 Task: Search one way flight ticket for 2 adults, 4 children and 1 infant on lap in business from Albuquerque: Albuquerque International Sunport to Laramie: Laramie Regional Airport on 8-3-2023. Choice of flights is American. Number of bags: 2 carry on bags and 7 checked bags. Price is upto 107000. Outbound departure time preference is 14:30. Return departure time preference is 16:00.
Action: Mouse moved to (240, 328)
Screenshot: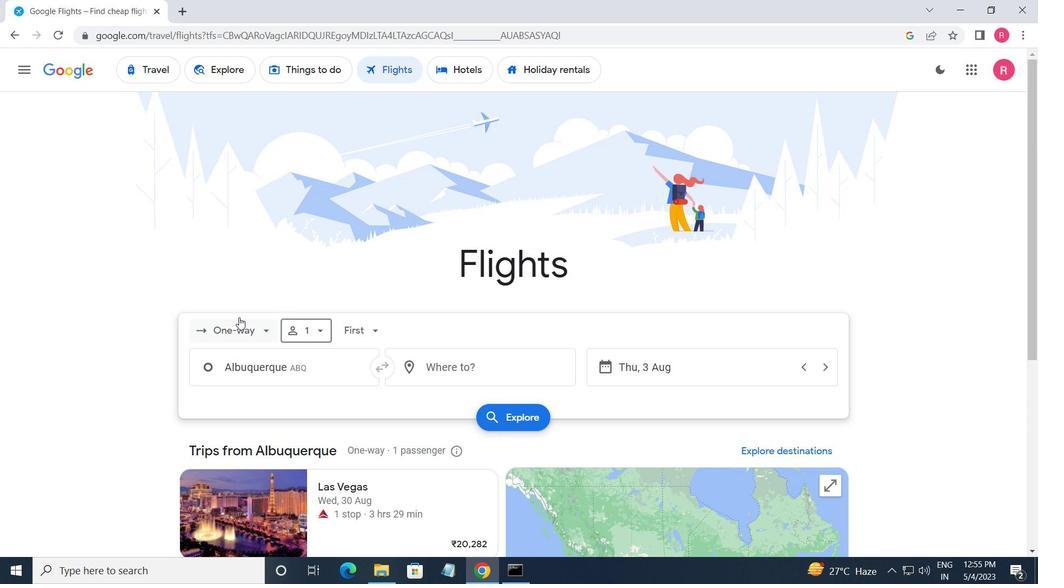 
Action: Mouse pressed left at (240, 328)
Screenshot: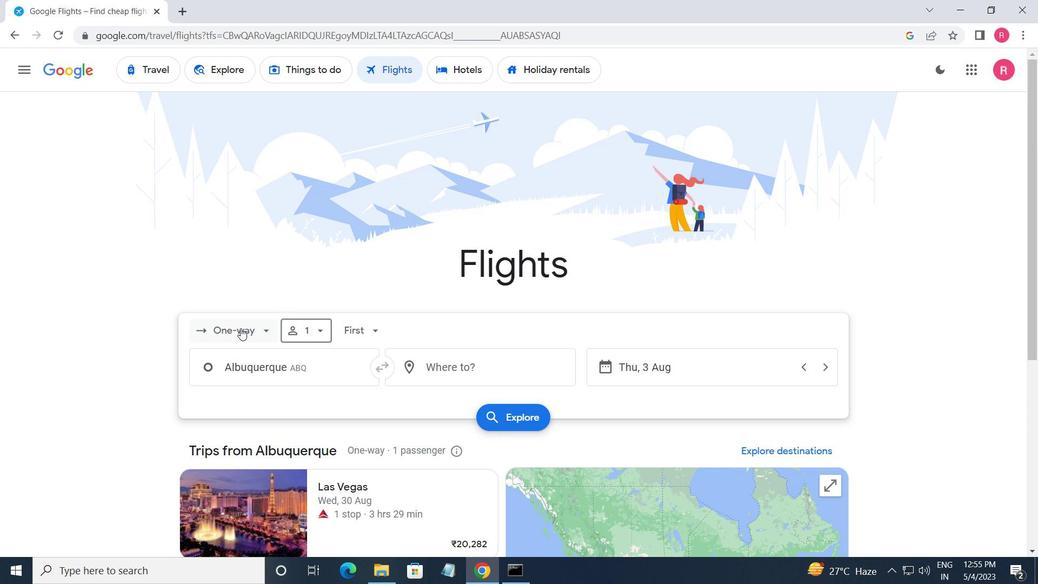 
Action: Mouse moved to (247, 391)
Screenshot: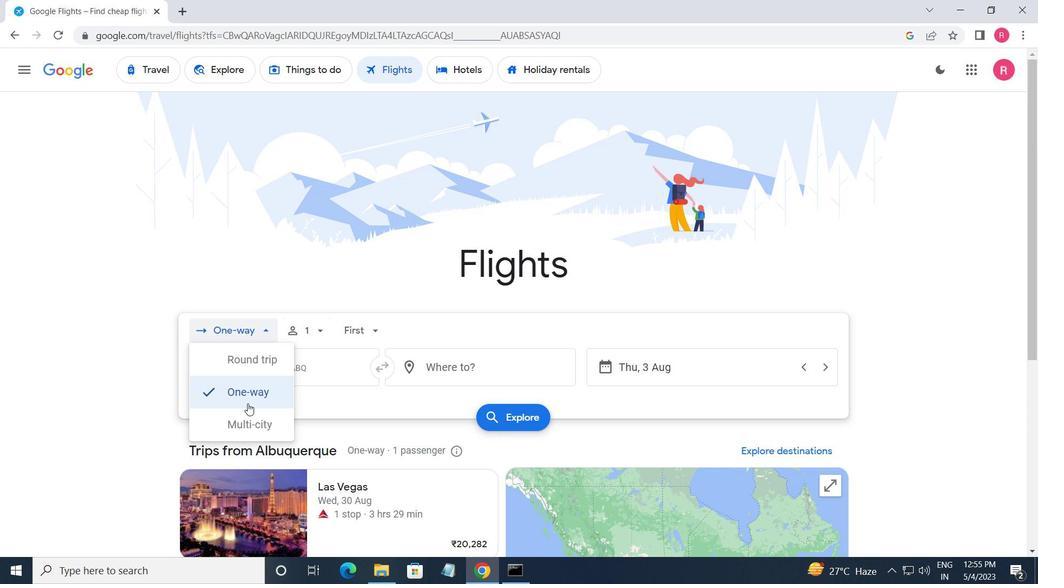 
Action: Mouse pressed left at (247, 391)
Screenshot: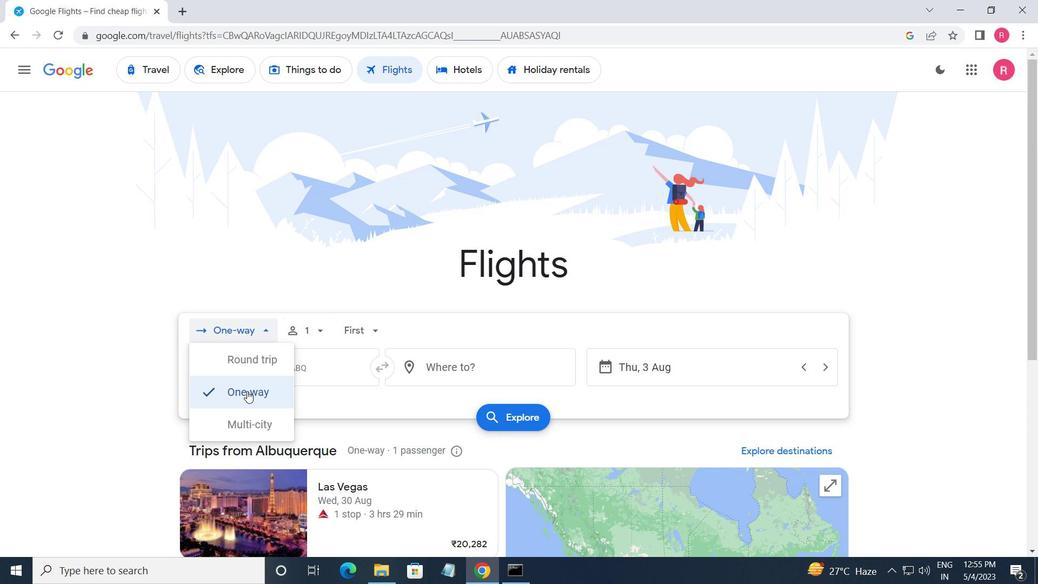 
Action: Mouse moved to (296, 339)
Screenshot: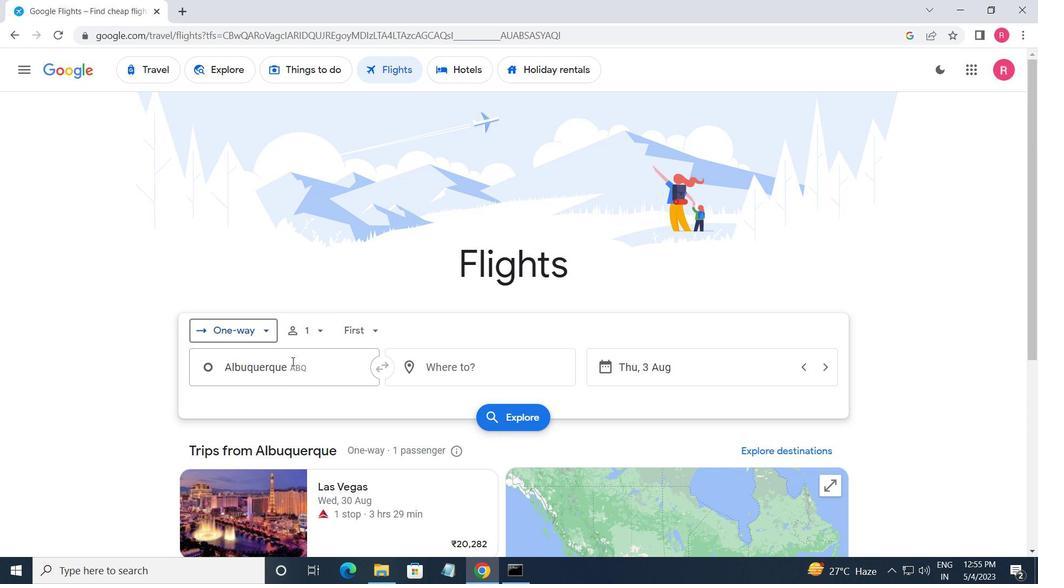 
Action: Mouse pressed left at (296, 339)
Screenshot: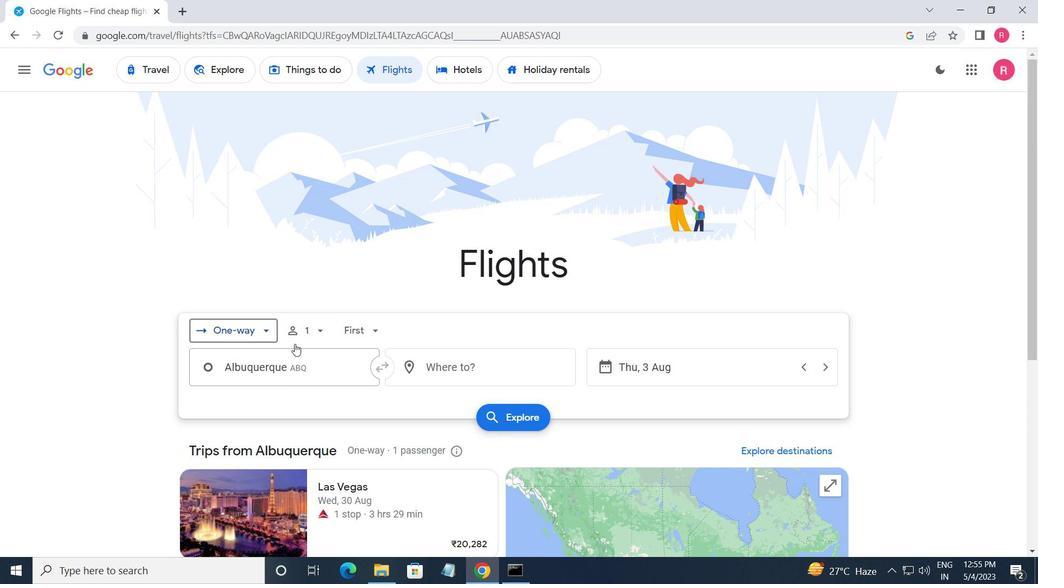 
Action: Mouse moved to (428, 370)
Screenshot: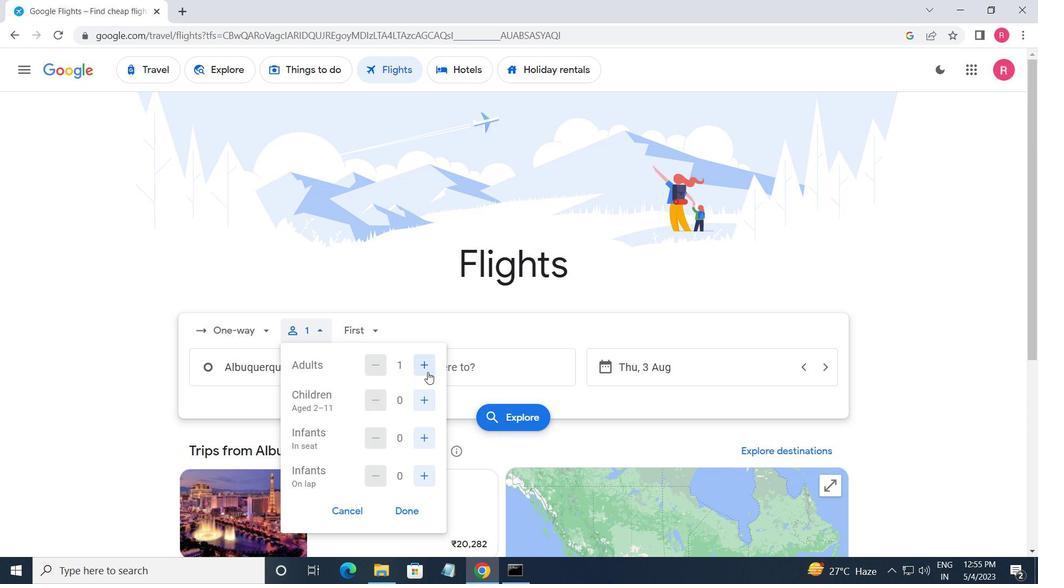 
Action: Mouse pressed left at (428, 370)
Screenshot: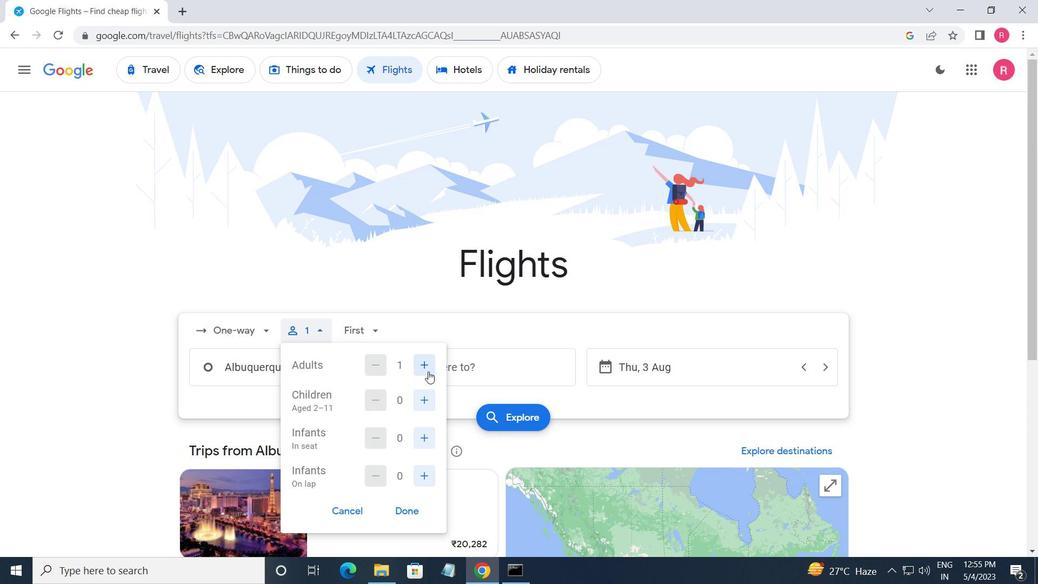 
Action: Mouse moved to (420, 401)
Screenshot: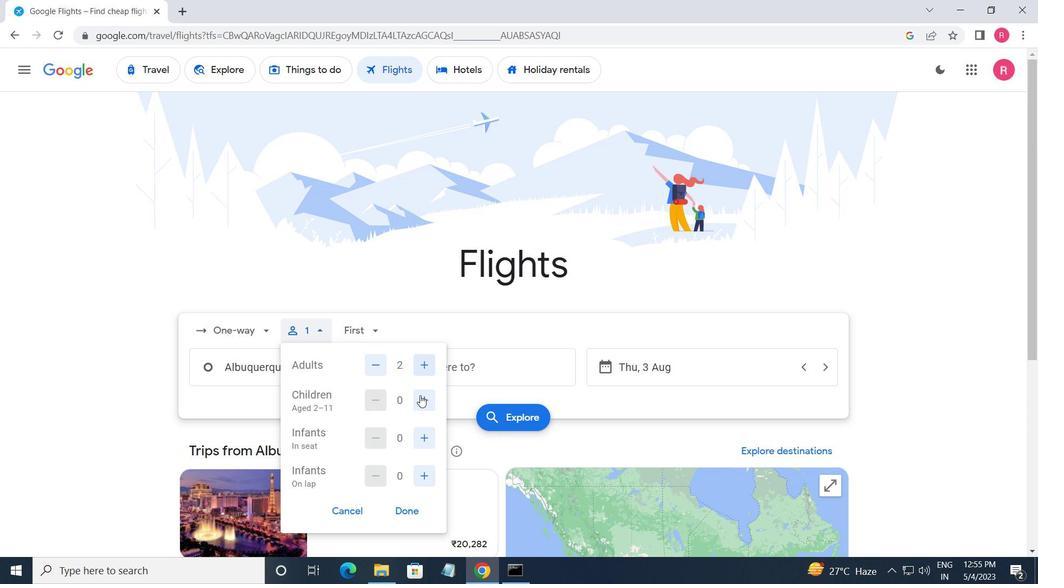 
Action: Mouse pressed left at (420, 401)
Screenshot: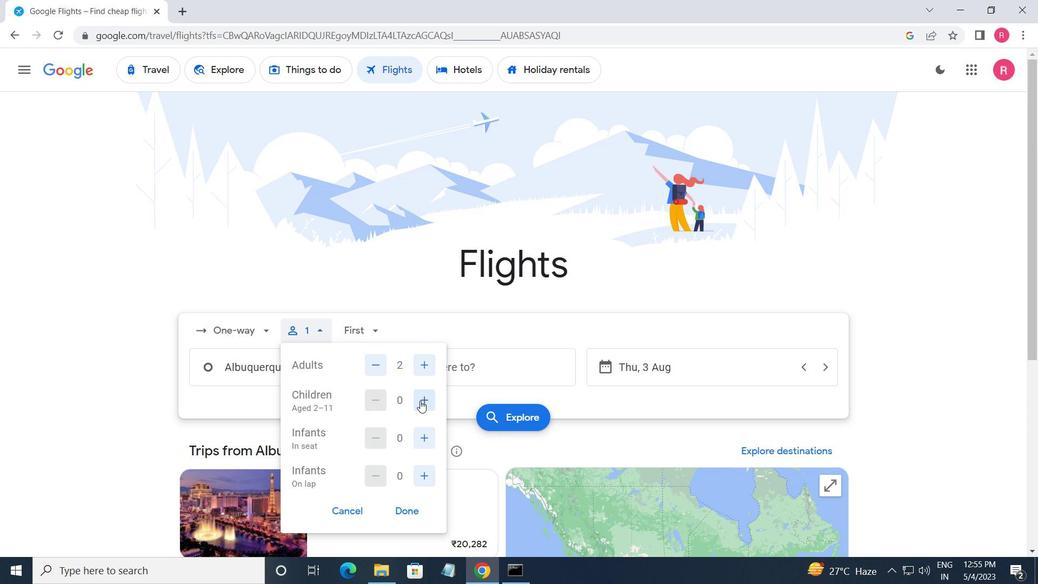 
Action: Mouse pressed left at (420, 401)
Screenshot: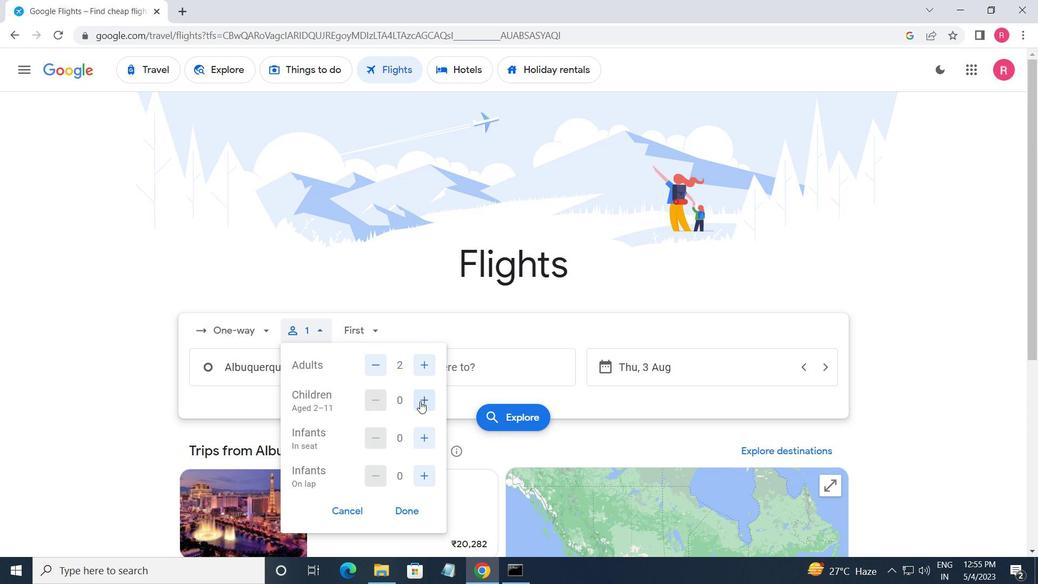 
Action: Mouse pressed left at (420, 401)
Screenshot: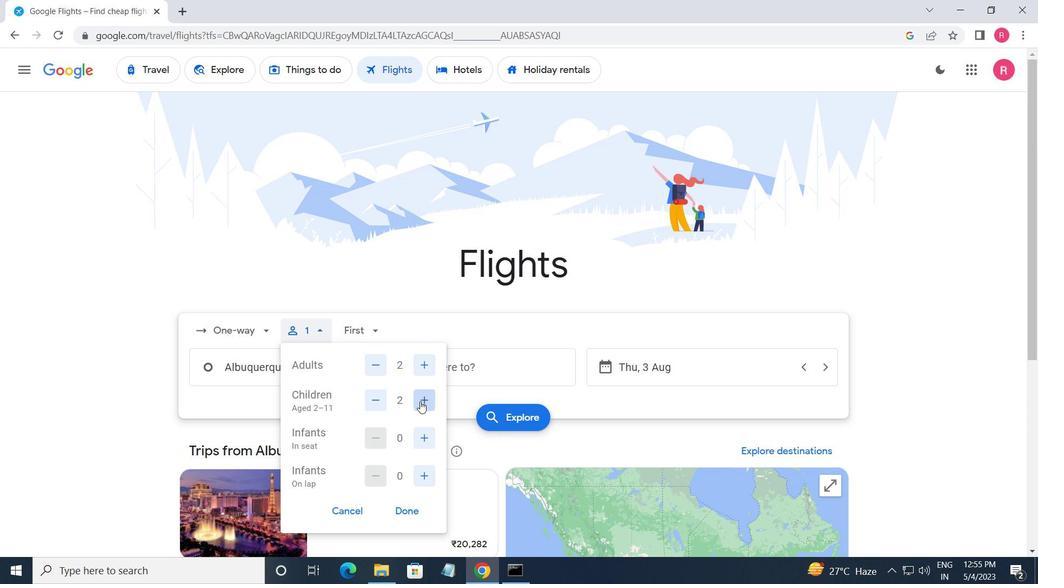 
Action: Mouse pressed left at (420, 401)
Screenshot: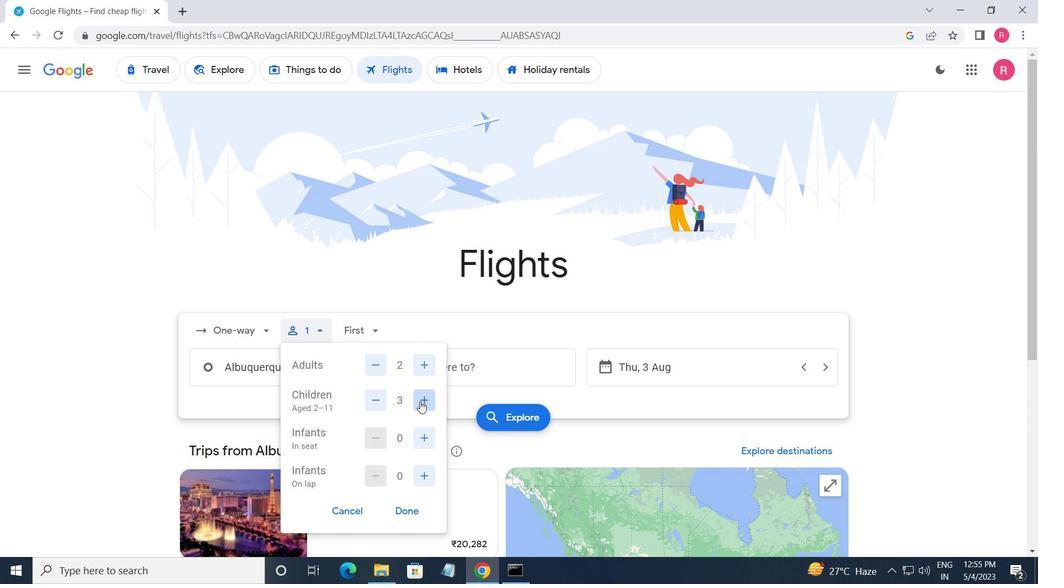 
Action: Mouse moved to (430, 480)
Screenshot: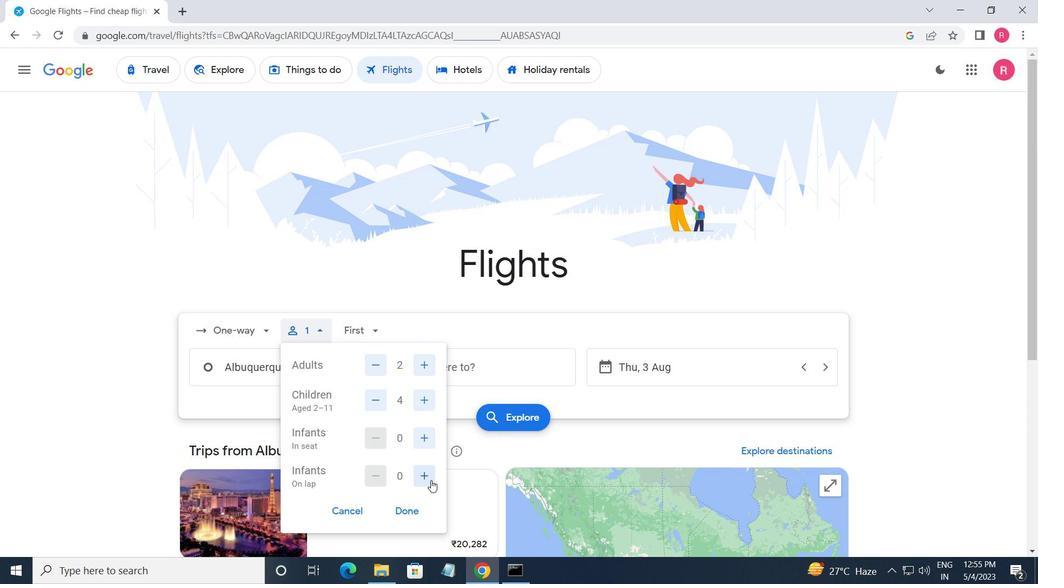 
Action: Mouse pressed left at (430, 480)
Screenshot: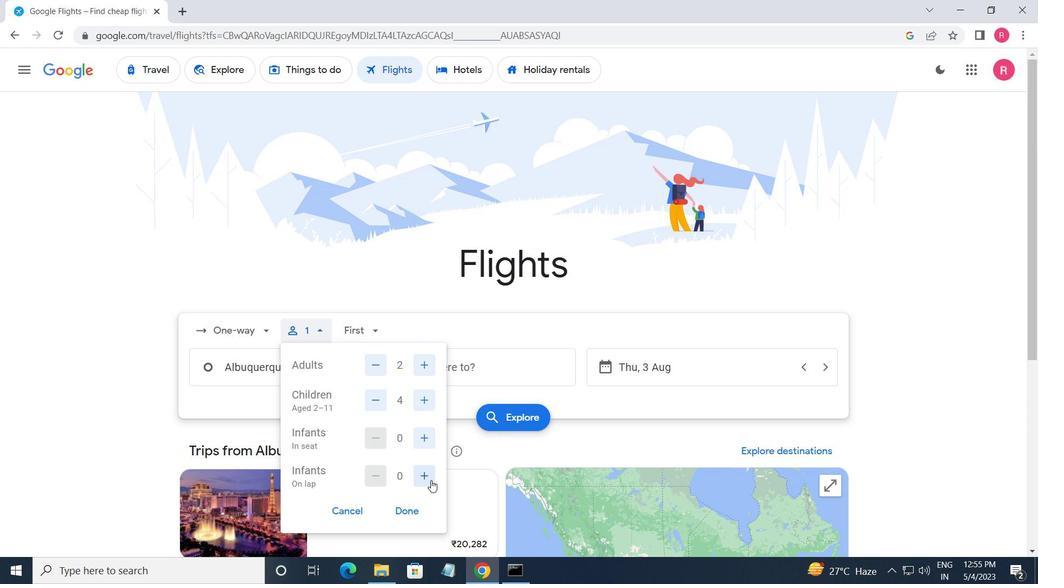 
Action: Mouse moved to (402, 513)
Screenshot: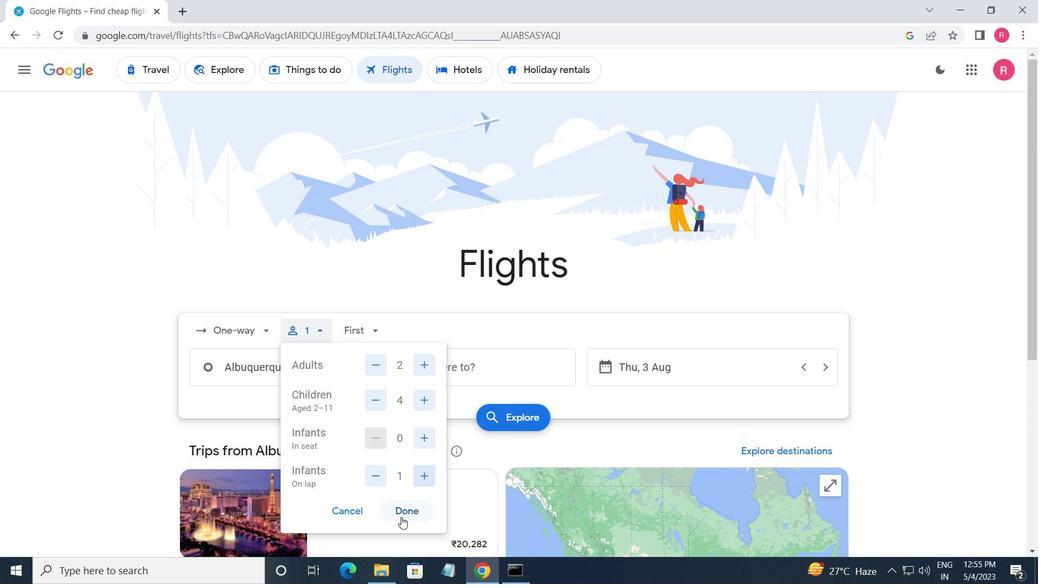 
Action: Mouse pressed left at (402, 513)
Screenshot: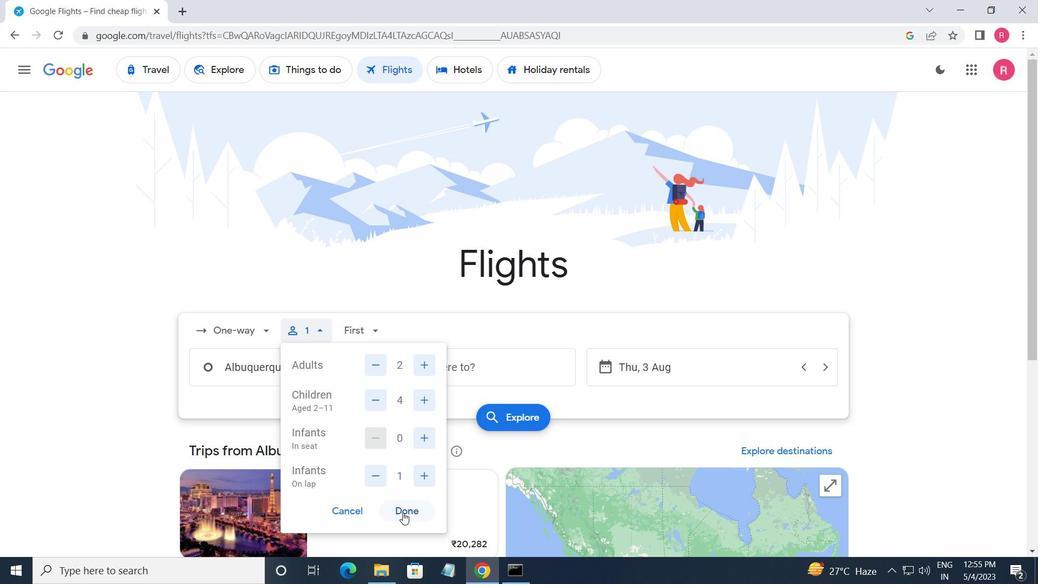 
Action: Mouse moved to (365, 331)
Screenshot: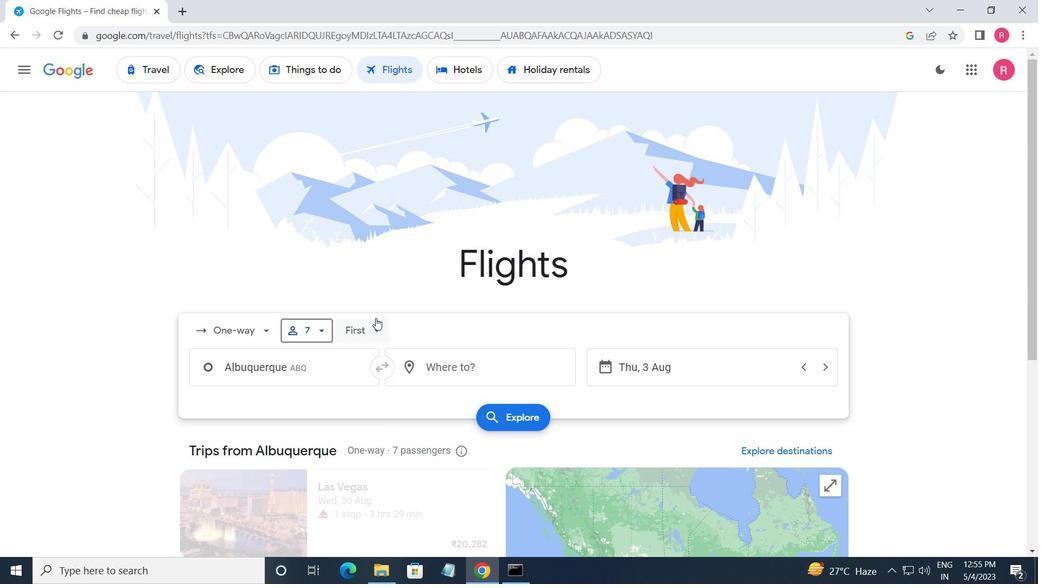
Action: Mouse pressed left at (365, 331)
Screenshot: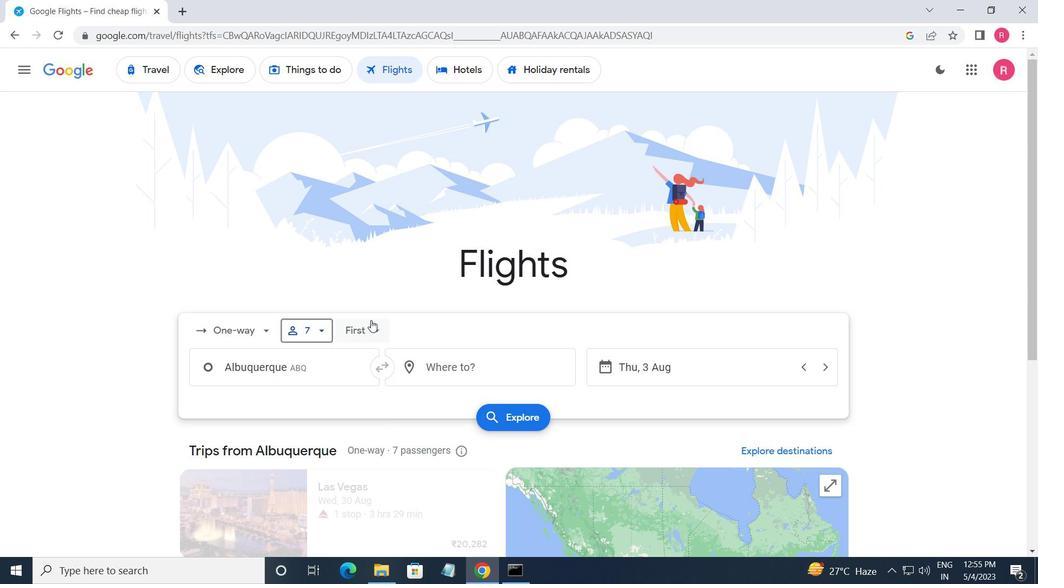 
Action: Mouse moved to (385, 432)
Screenshot: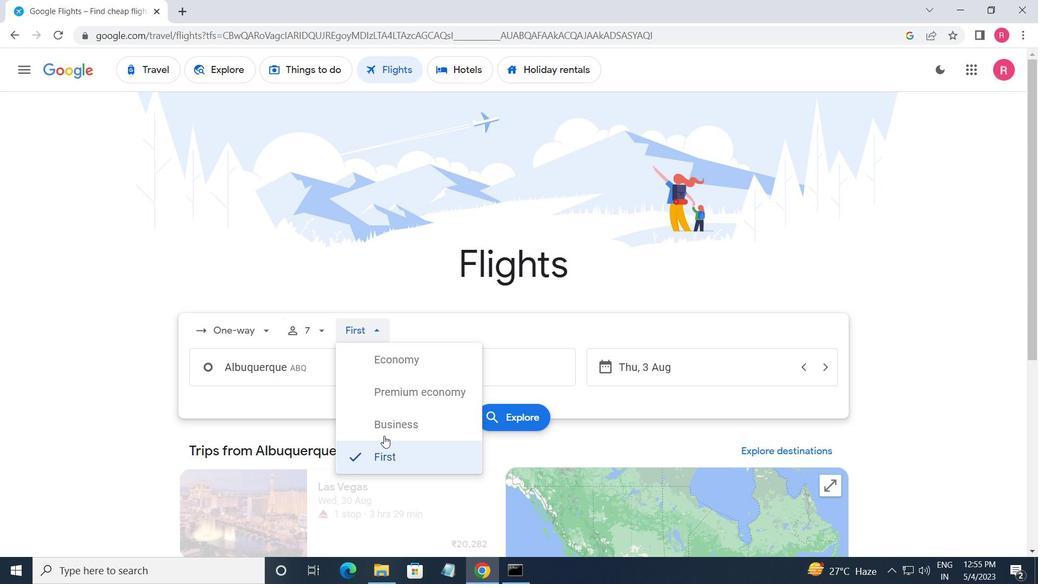 
Action: Mouse pressed left at (385, 432)
Screenshot: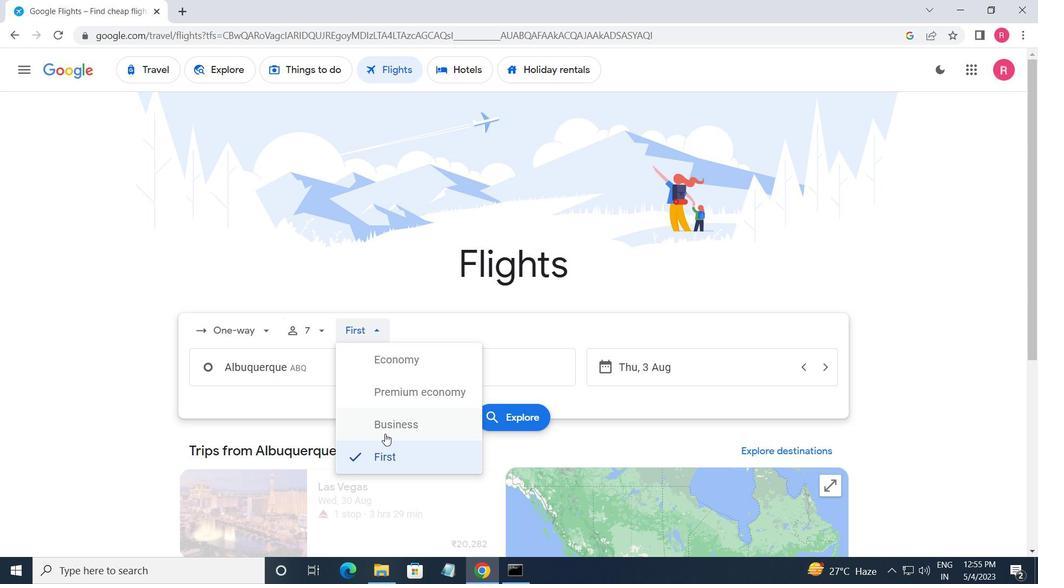 
Action: Mouse moved to (314, 368)
Screenshot: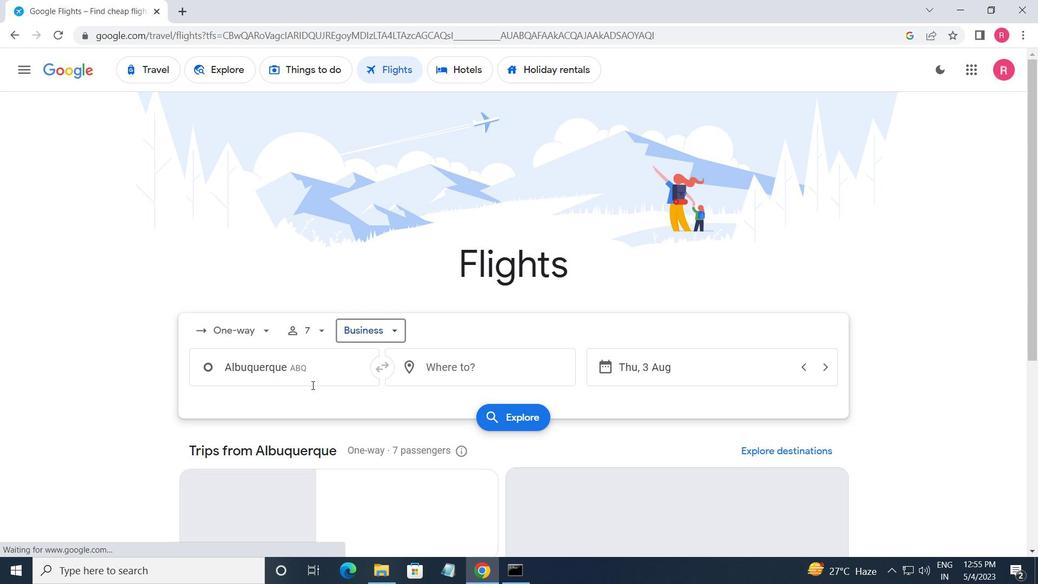 
Action: Mouse pressed left at (314, 368)
Screenshot: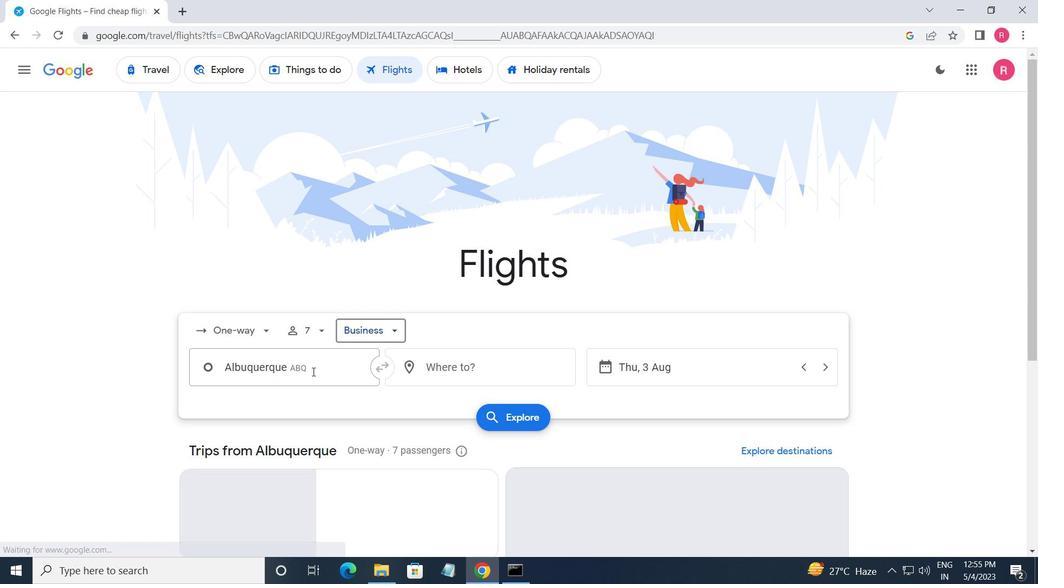 
Action: Mouse moved to (316, 443)
Screenshot: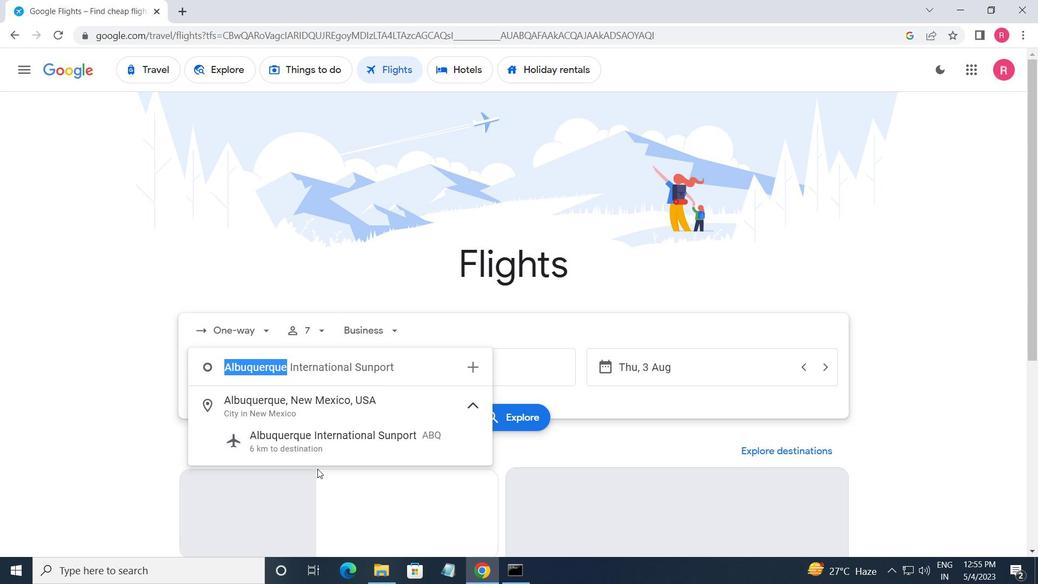 
Action: Mouse pressed left at (316, 443)
Screenshot: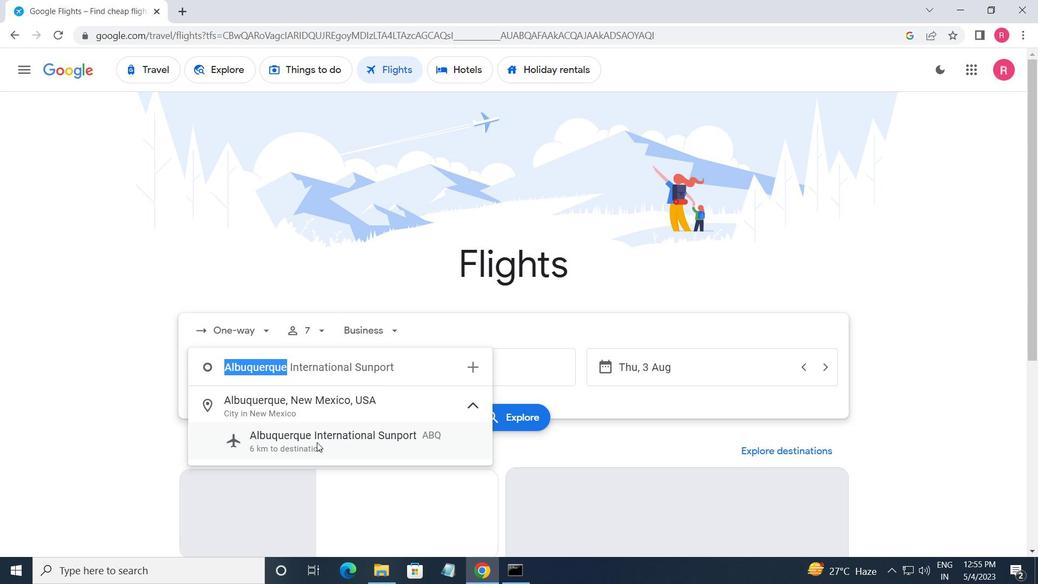 
Action: Mouse moved to (452, 358)
Screenshot: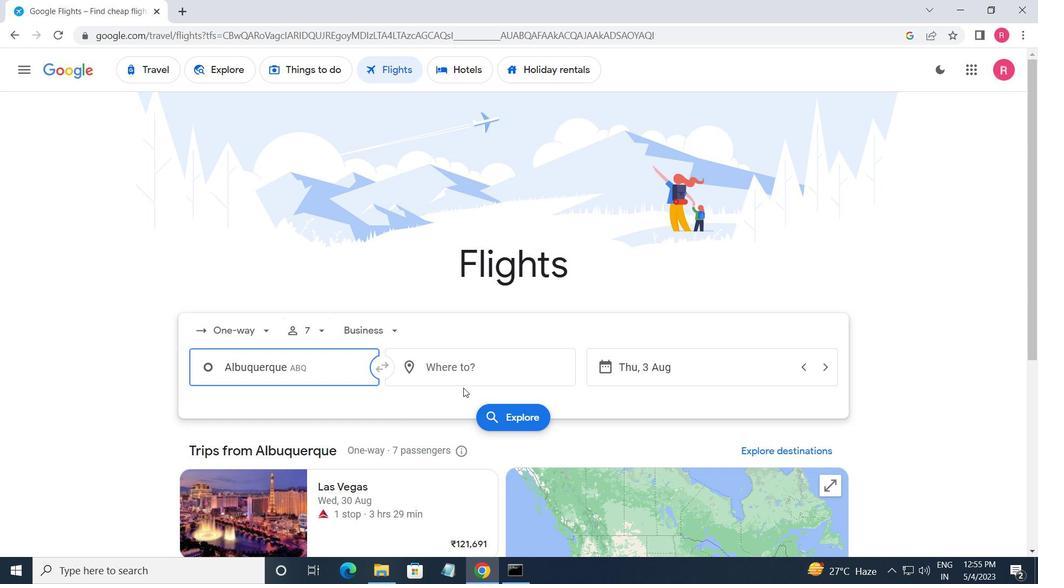 
Action: Mouse pressed left at (452, 358)
Screenshot: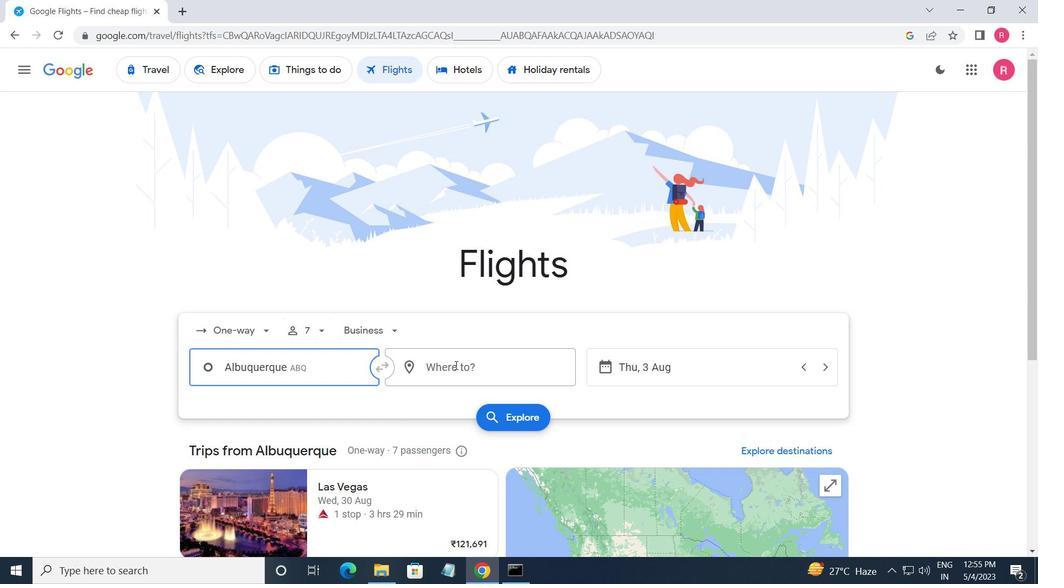 
Action: Mouse moved to (467, 505)
Screenshot: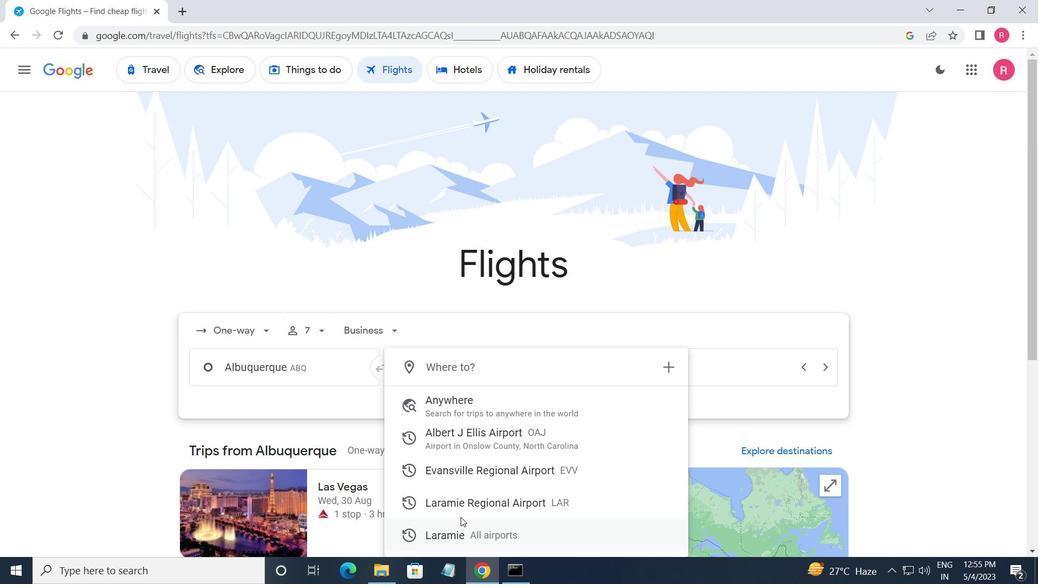 
Action: Mouse pressed left at (467, 505)
Screenshot: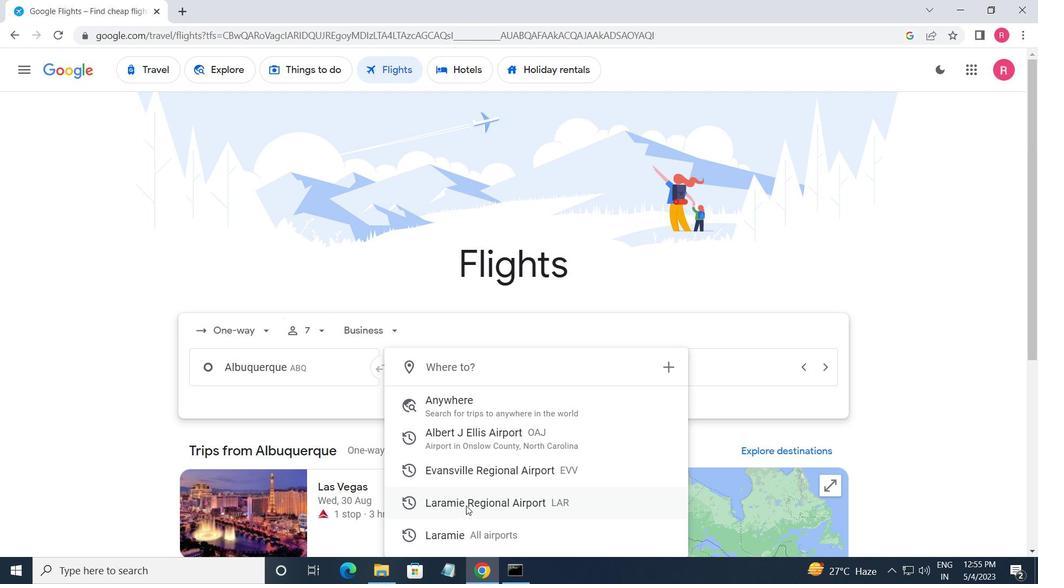 
Action: Mouse moved to (695, 367)
Screenshot: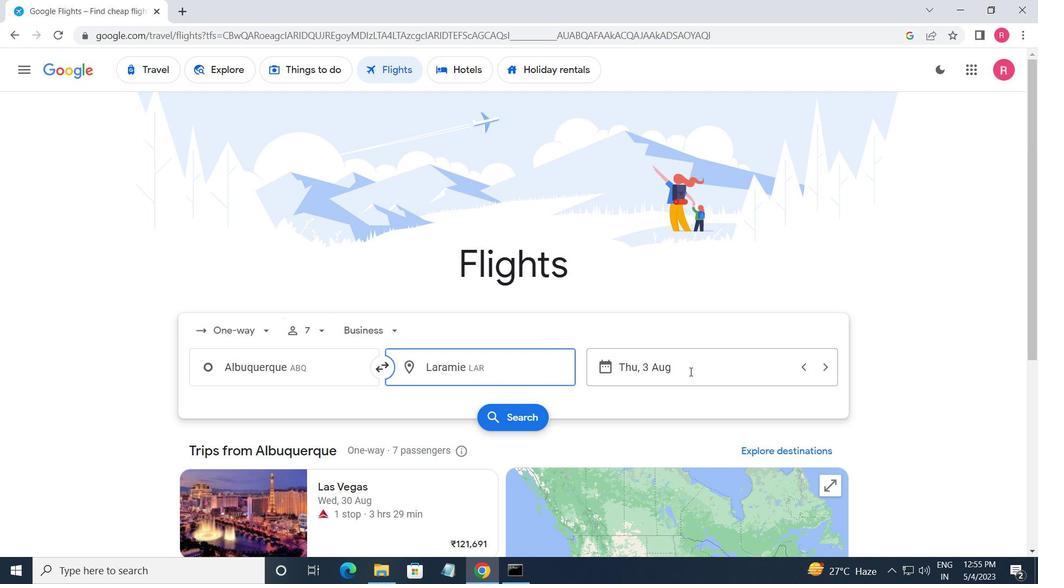 
Action: Mouse pressed left at (695, 367)
Screenshot: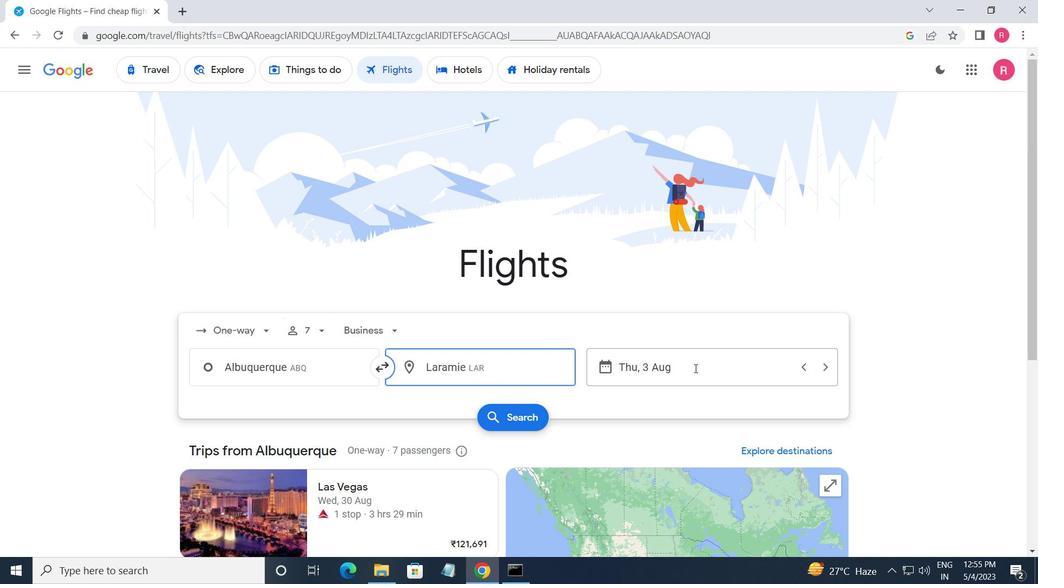 
Action: Mouse moved to (492, 308)
Screenshot: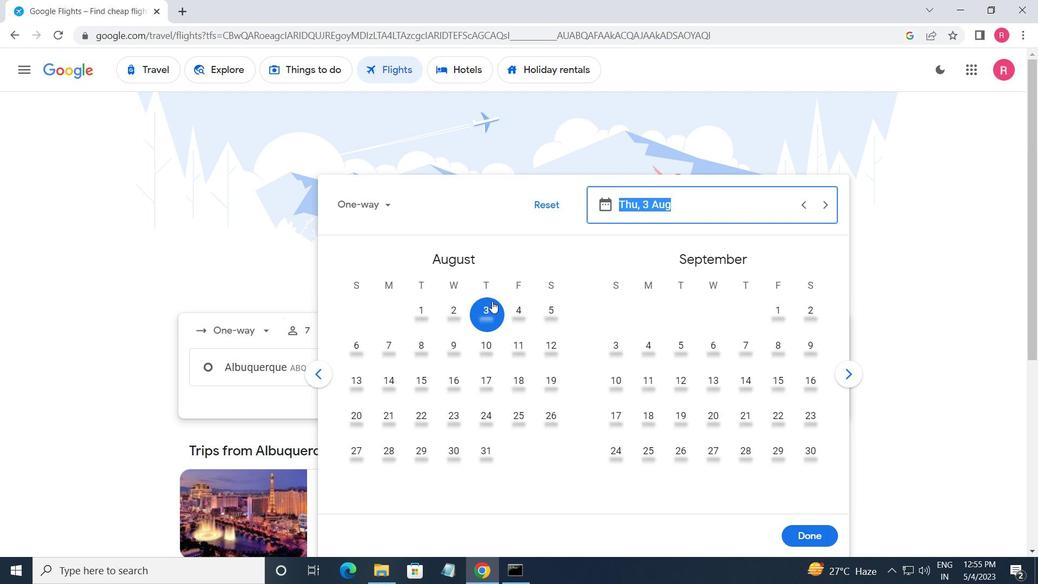 
Action: Mouse pressed left at (492, 308)
Screenshot: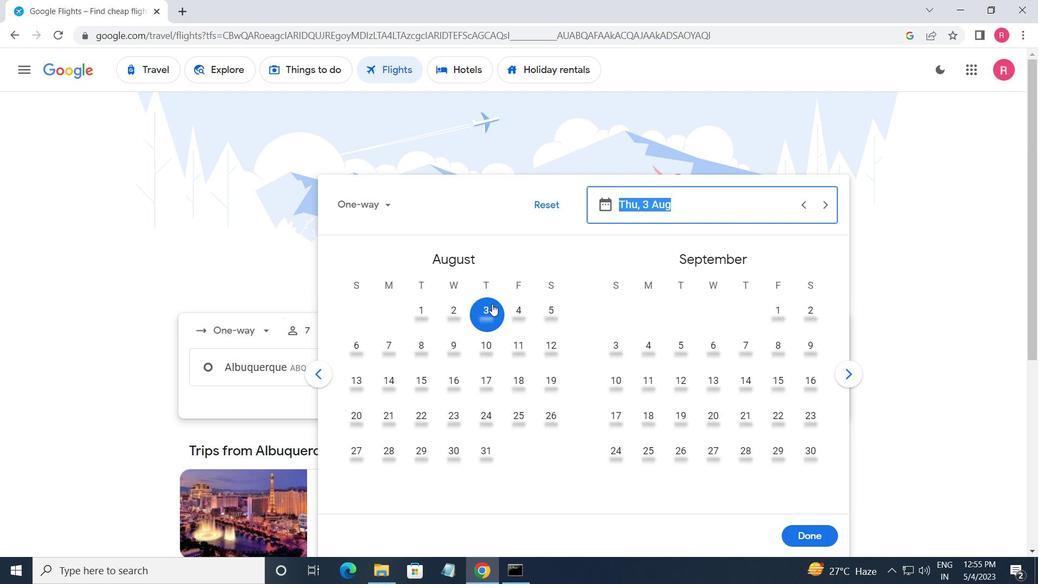 
Action: Mouse moved to (818, 537)
Screenshot: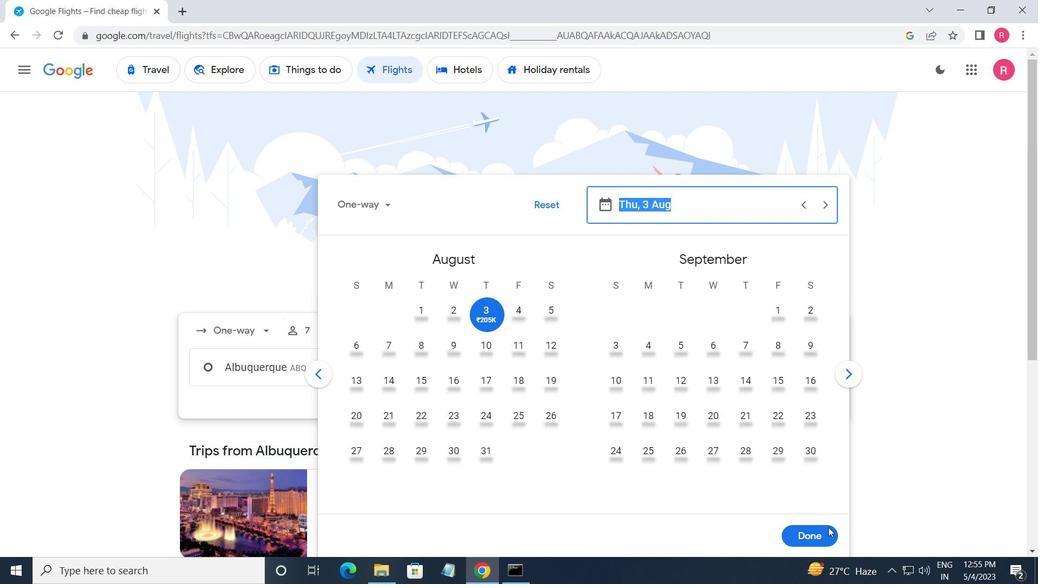 
Action: Mouse pressed left at (818, 537)
Screenshot: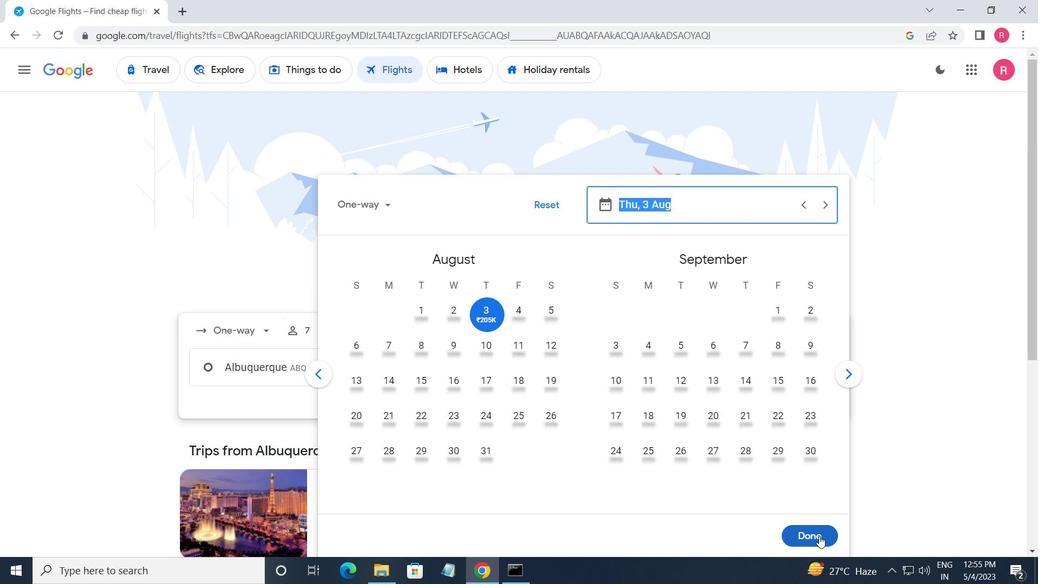 
Action: Mouse moved to (531, 419)
Screenshot: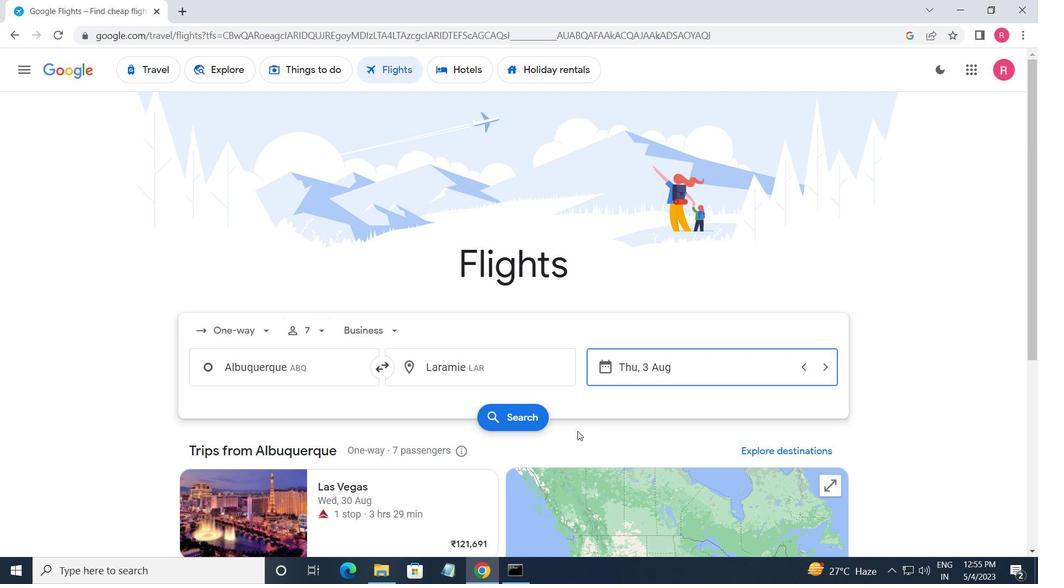 
Action: Mouse pressed left at (531, 419)
Screenshot: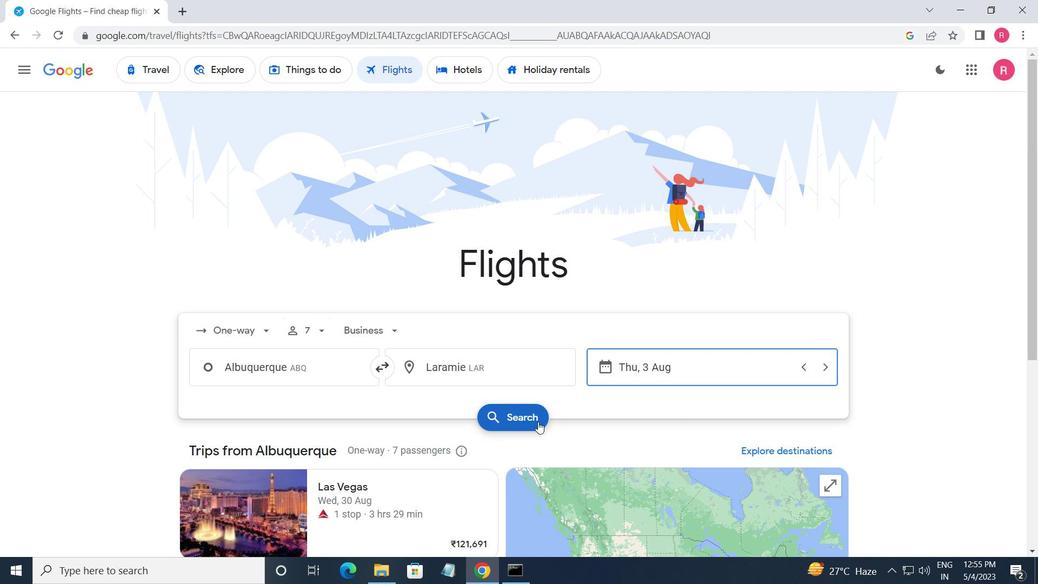 
Action: Mouse moved to (209, 195)
Screenshot: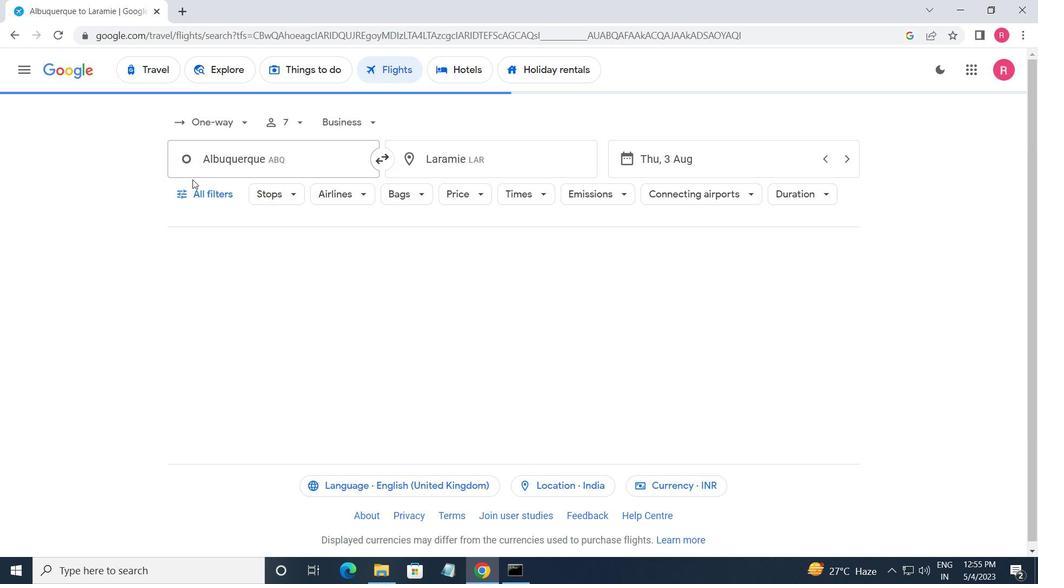 
Action: Mouse pressed left at (209, 195)
Screenshot: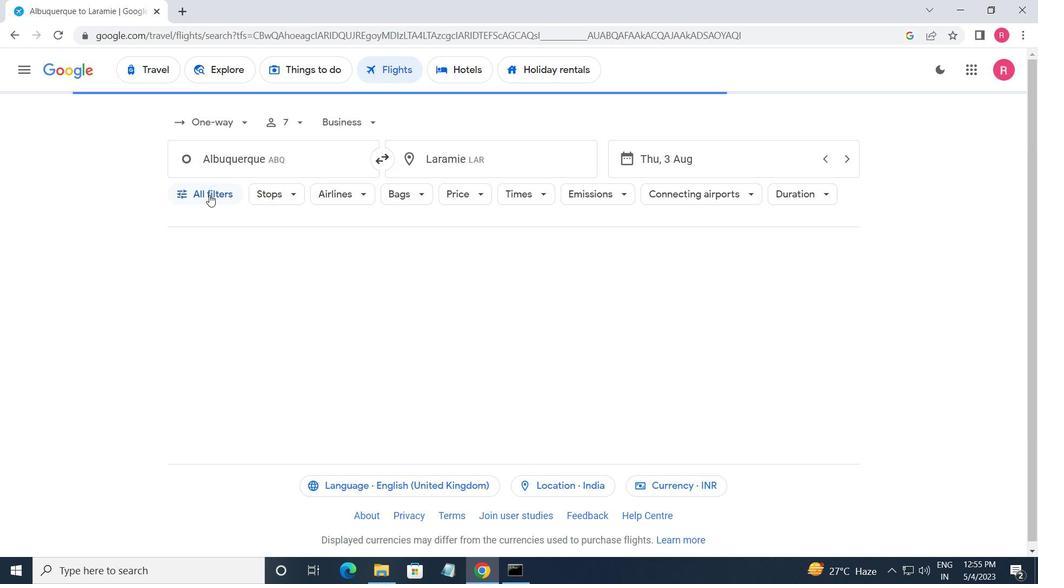 
Action: Mouse moved to (298, 281)
Screenshot: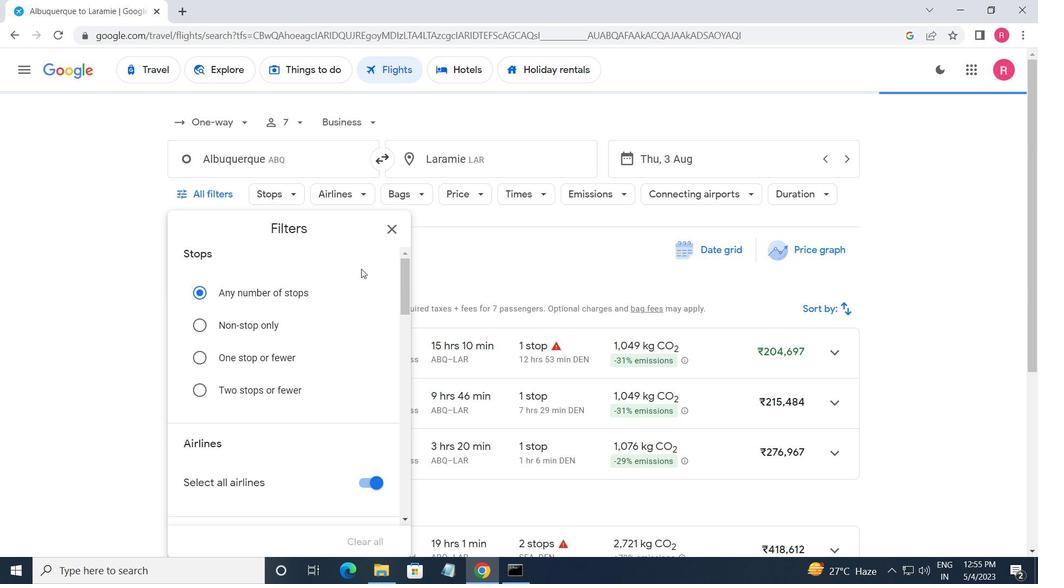 
Action: Mouse scrolled (298, 281) with delta (0, 0)
Screenshot: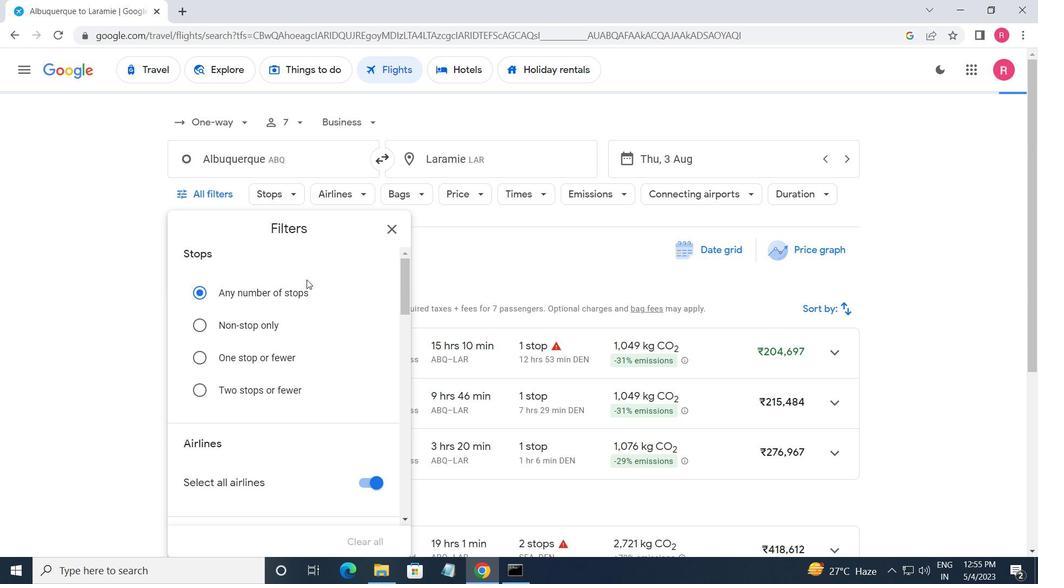 
Action: Mouse moved to (297, 282)
Screenshot: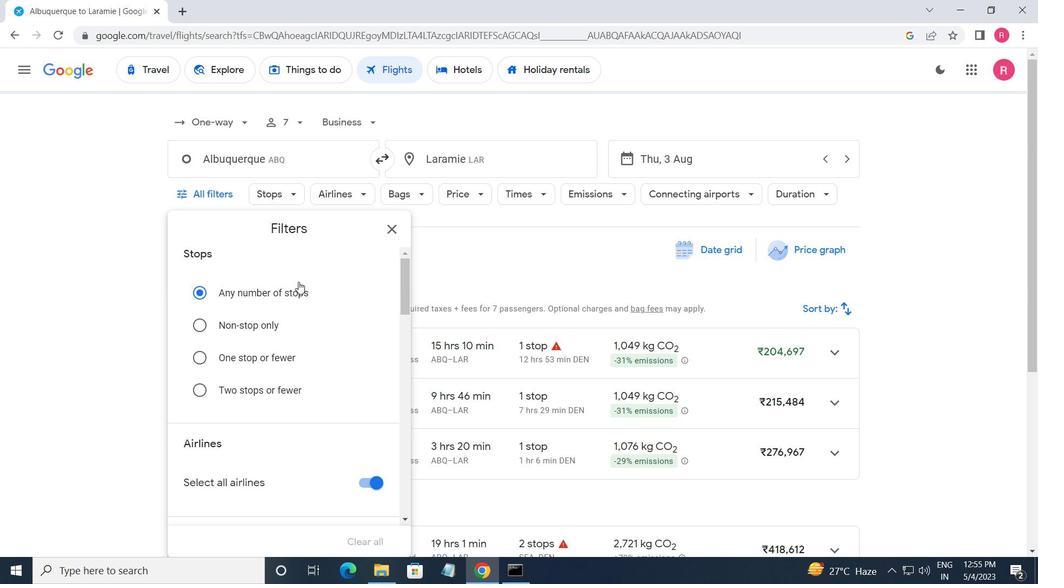 
Action: Mouse scrolled (297, 281) with delta (0, 0)
Screenshot: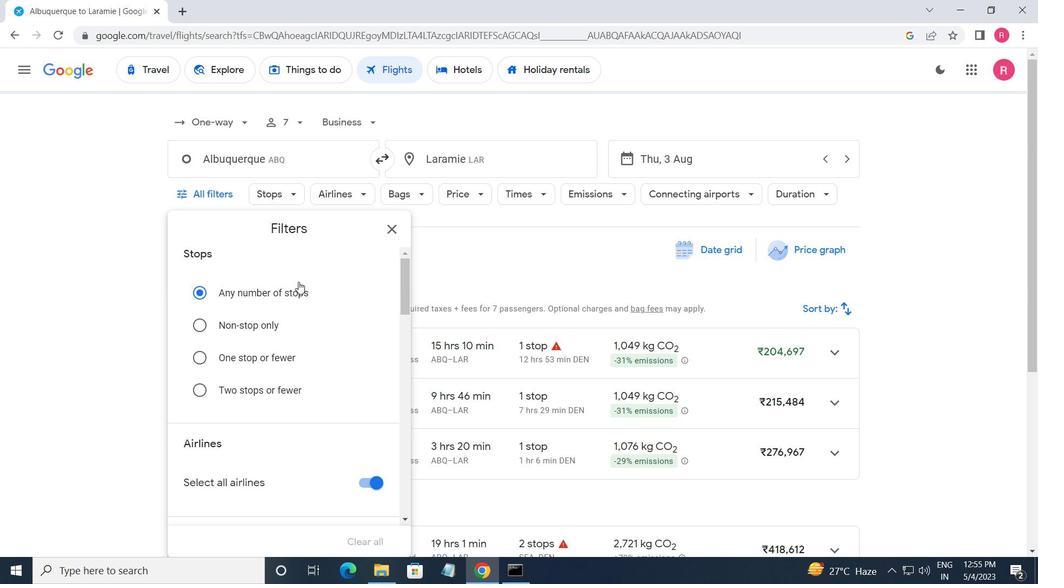 
Action: Mouse moved to (296, 287)
Screenshot: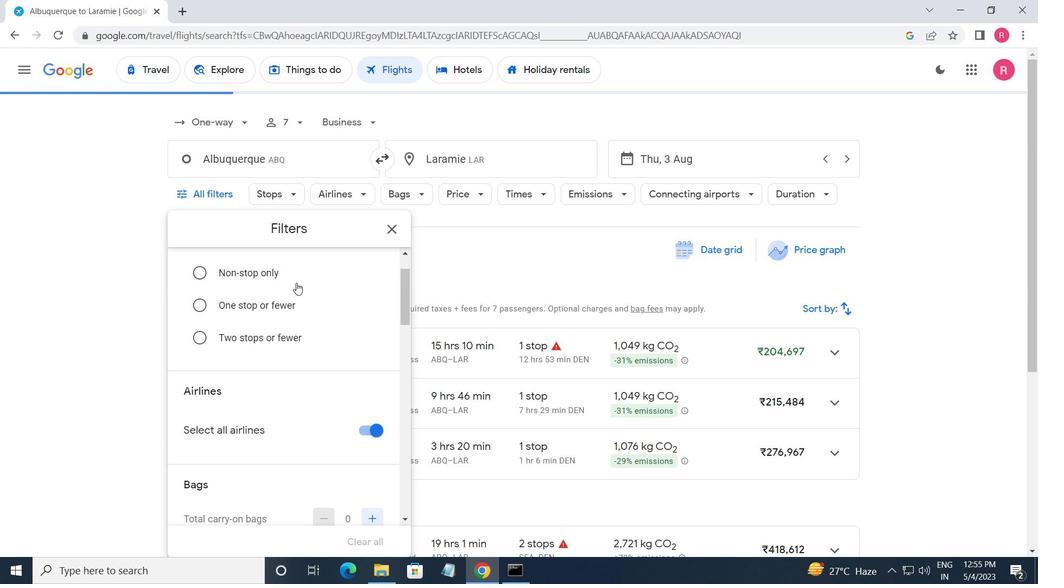 
Action: Mouse scrolled (296, 287) with delta (0, 0)
Screenshot: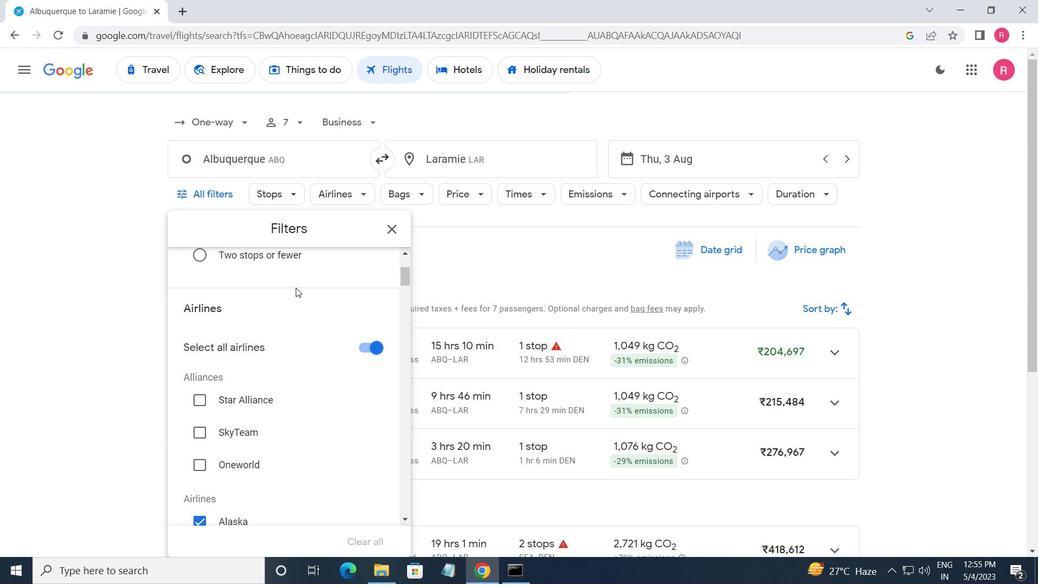 
Action: Mouse moved to (299, 302)
Screenshot: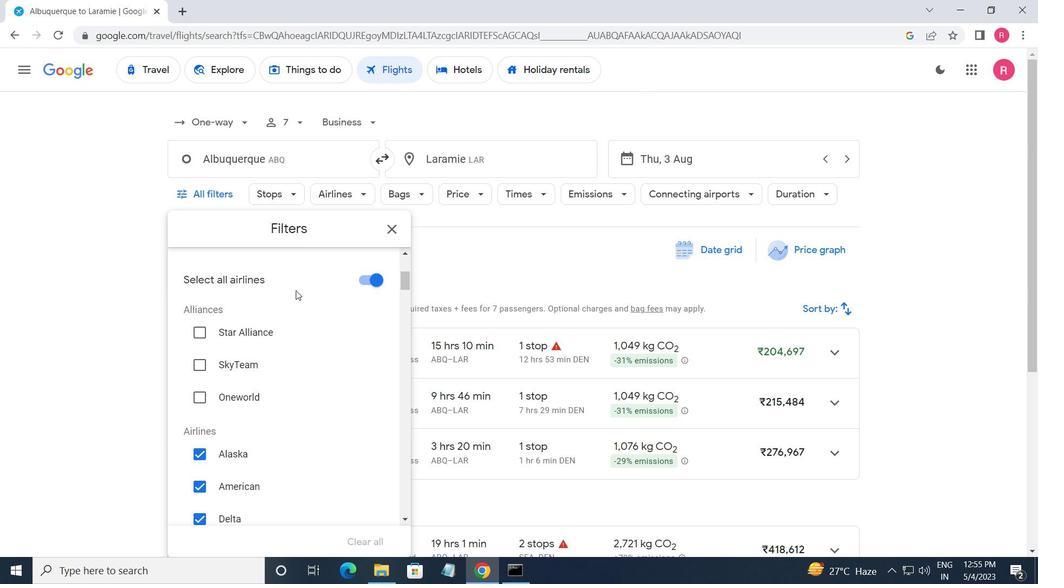
Action: Mouse scrolled (299, 301) with delta (0, 0)
Screenshot: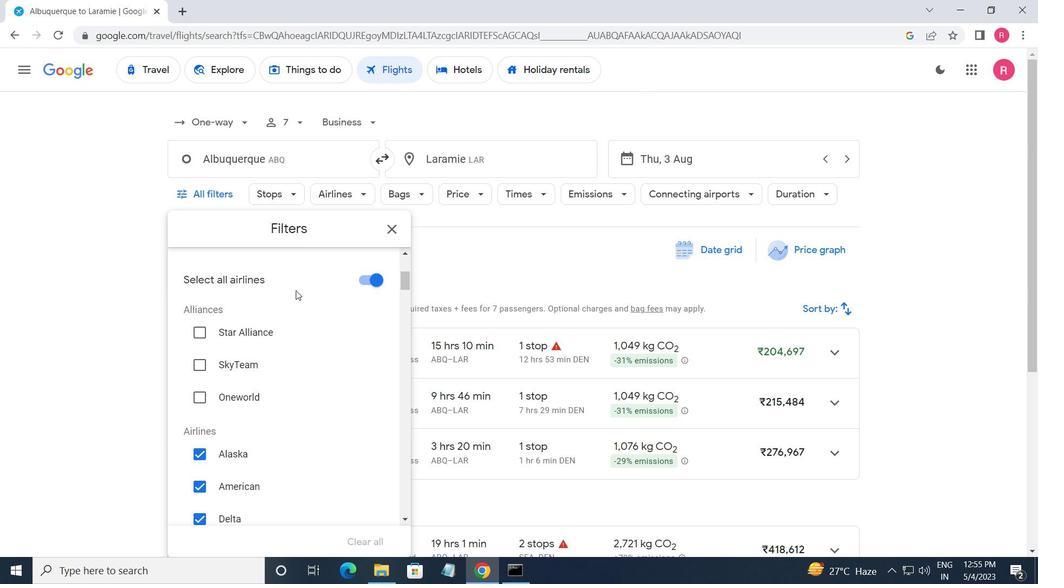 
Action: Mouse moved to (353, 421)
Screenshot: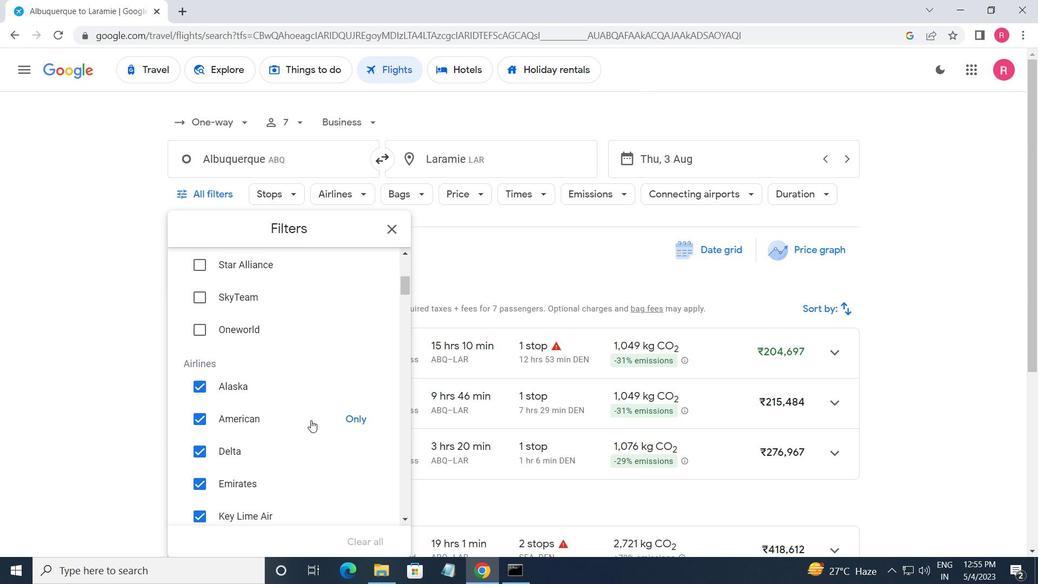 
Action: Mouse pressed left at (353, 421)
Screenshot: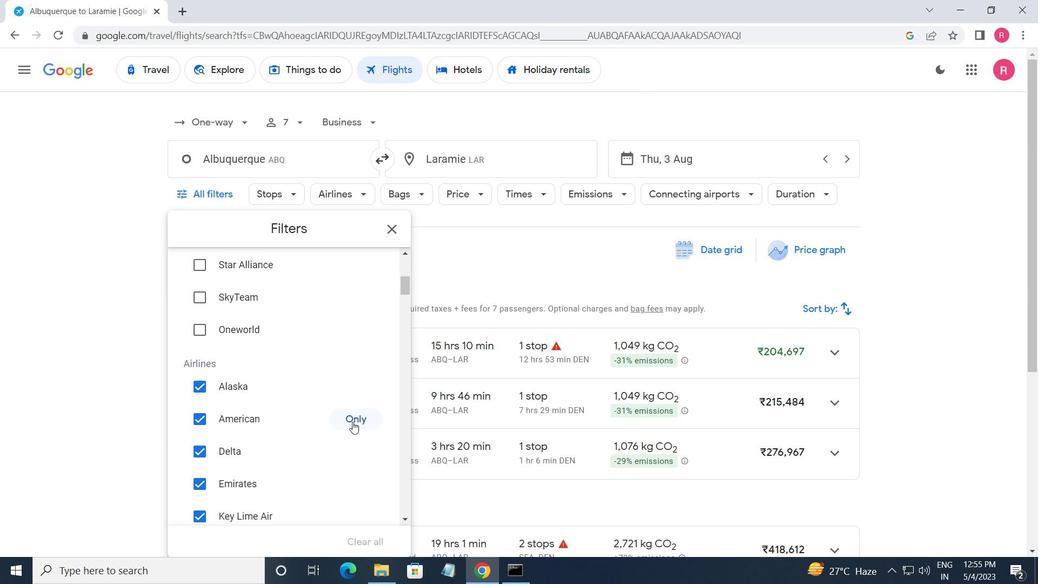 
Action: Mouse moved to (310, 386)
Screenshot: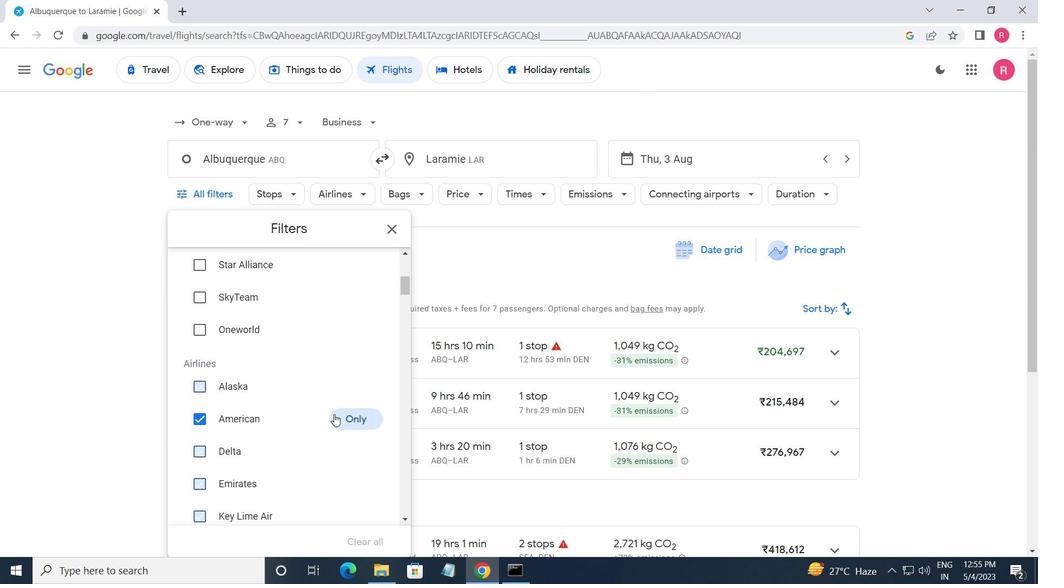 
Action: Mouse scrolled (310, 385) with delta (0, 0)
Screenshot: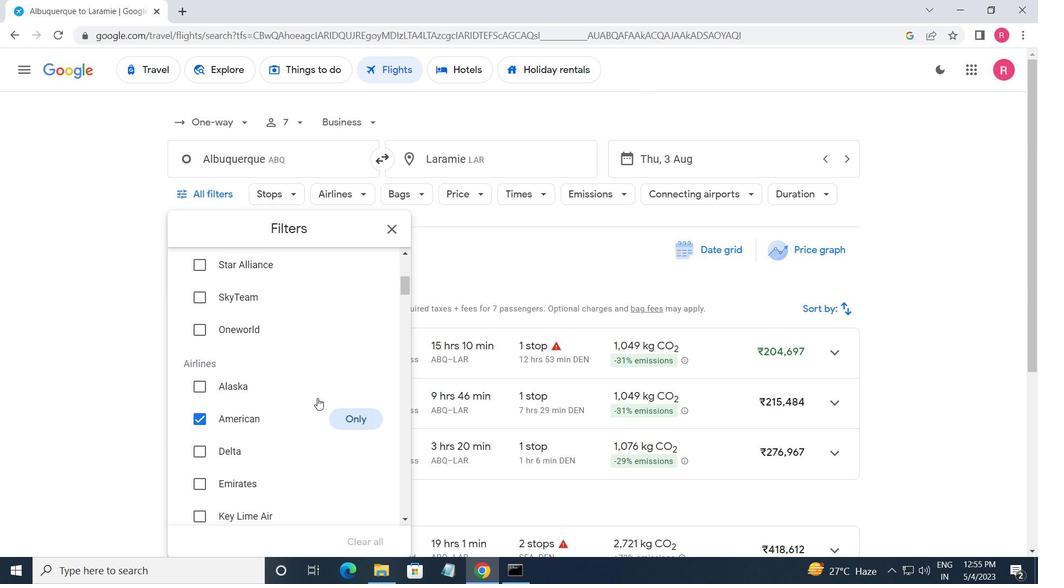 
Action: Mouse scrolled (310, 385) with delta (0, 0)
Screenshot: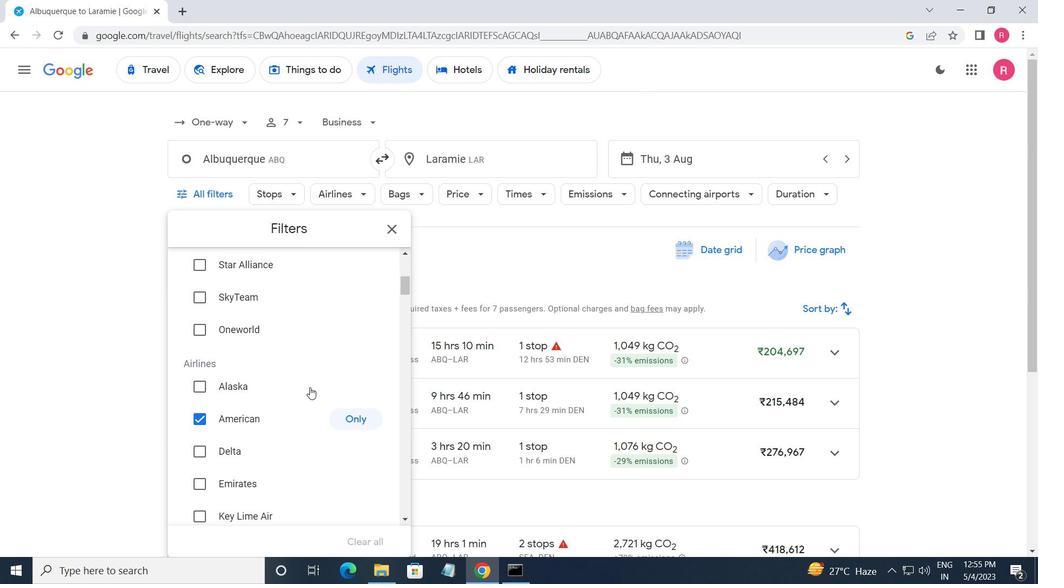 
Action: Mouse moved to (309, 385)
Screenshot: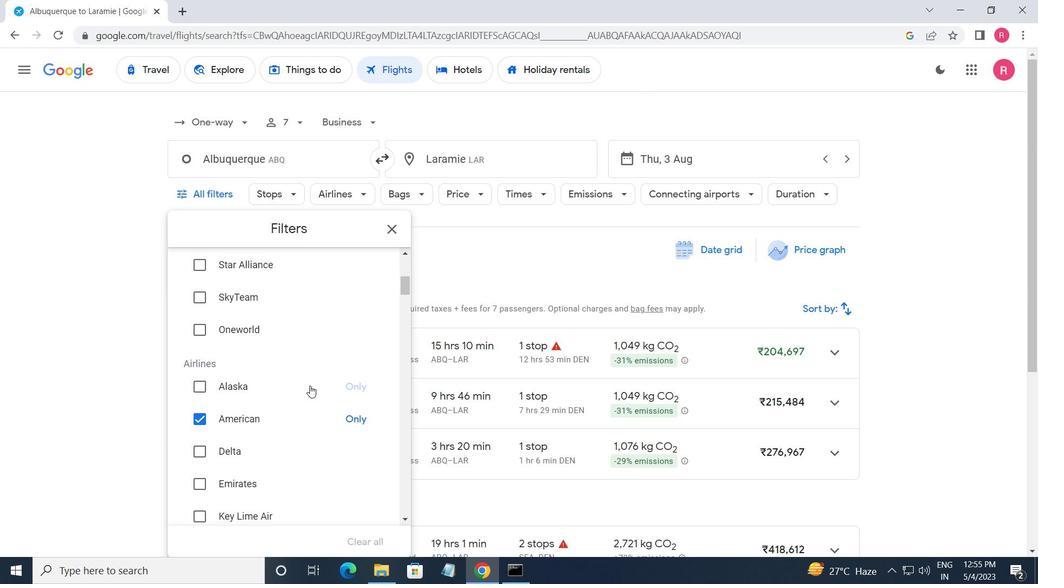 
Action: Mouse scrolled (309, 385) with delta (0, 0)
Screenshot: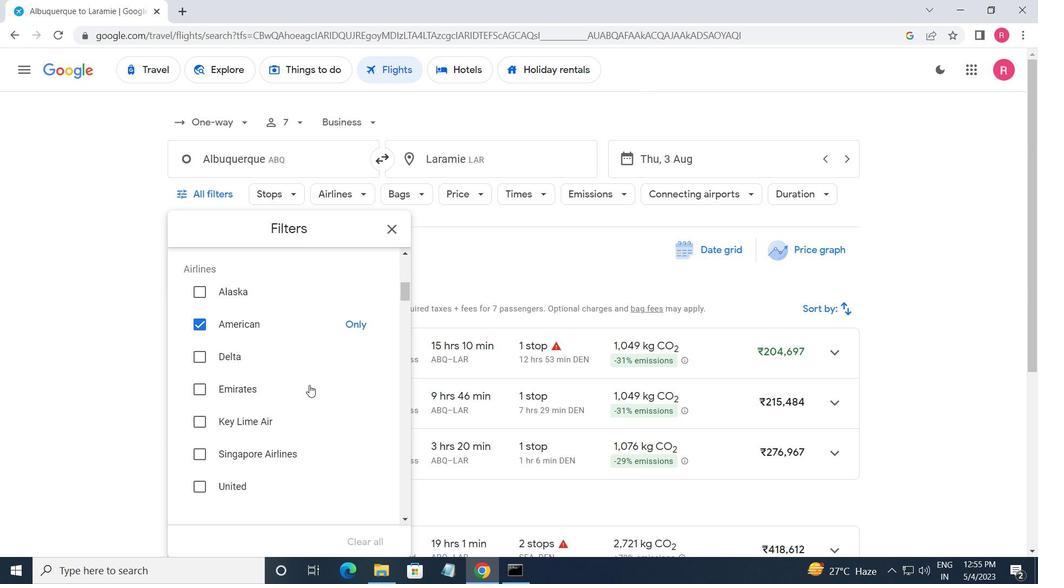 
Action: Mouse scrolled (309, 385) with delta (0, 0)
Screenshot: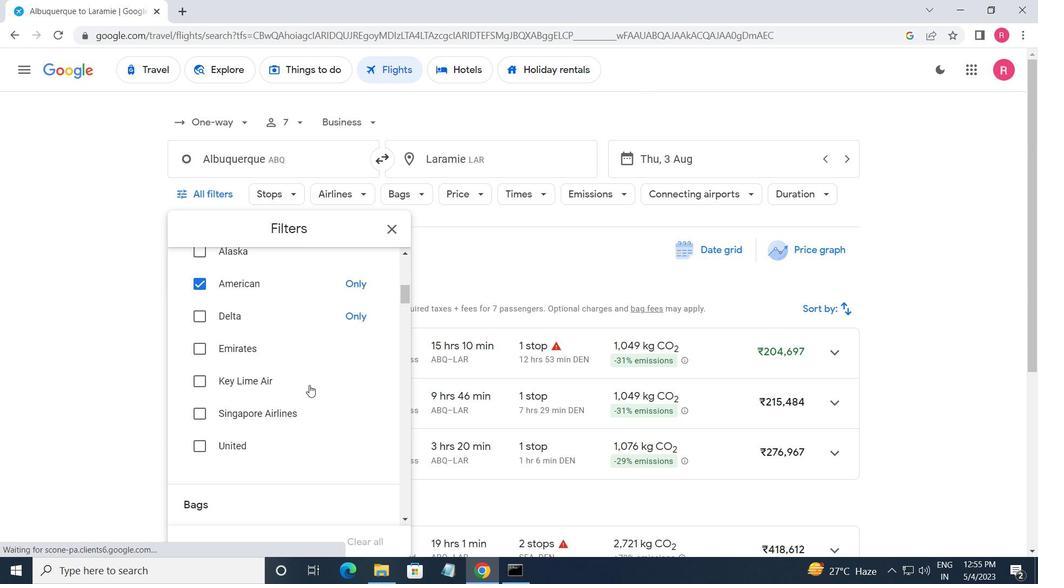 
Action: Mouse moved to (372, 408)
Screenshot: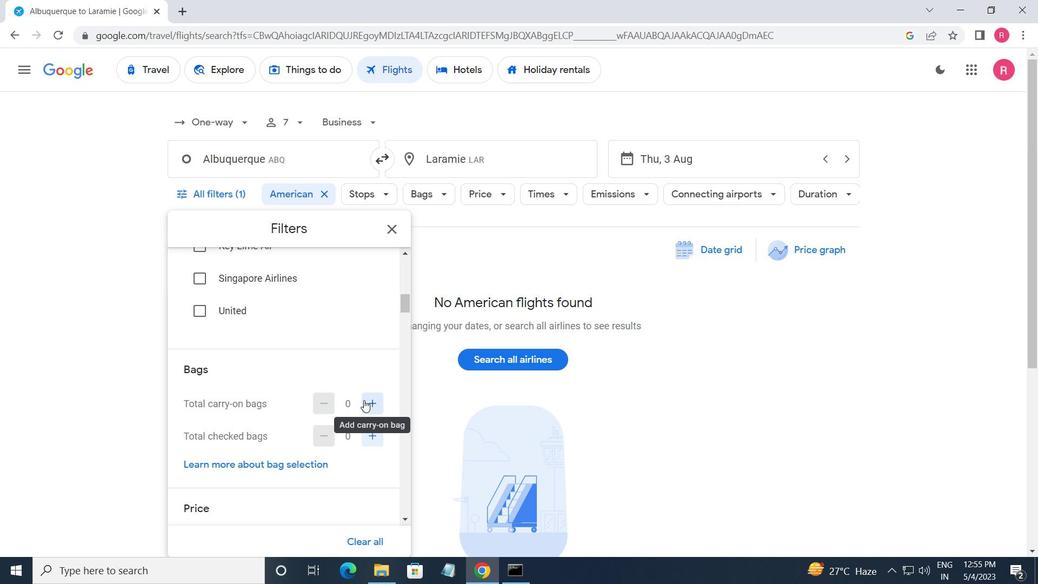 
Action: Mouse pressed left at (372, 408)
Screenshot: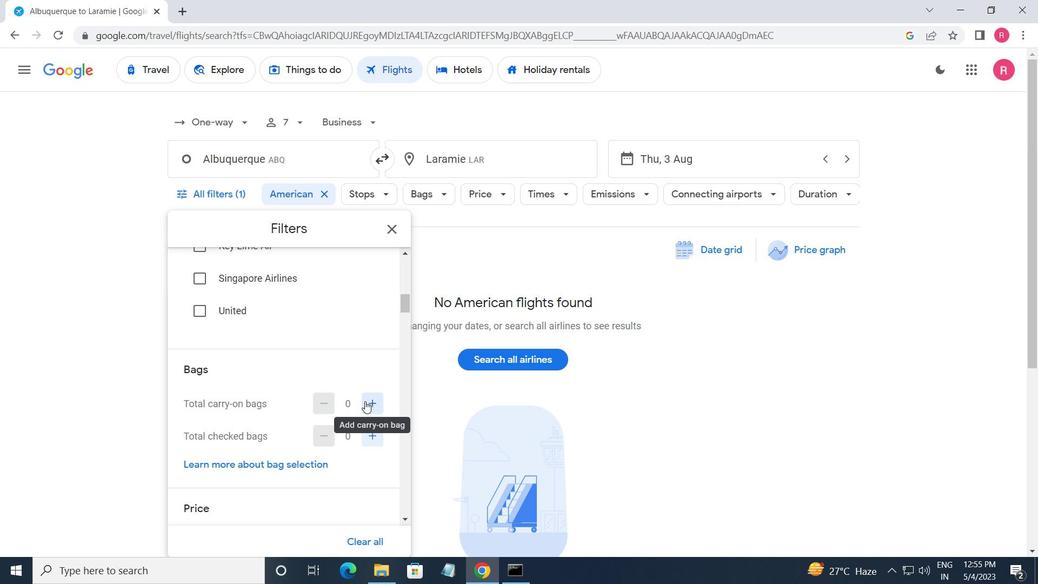 
Action: Mouse pressed left at (372, 408)
Screenshot: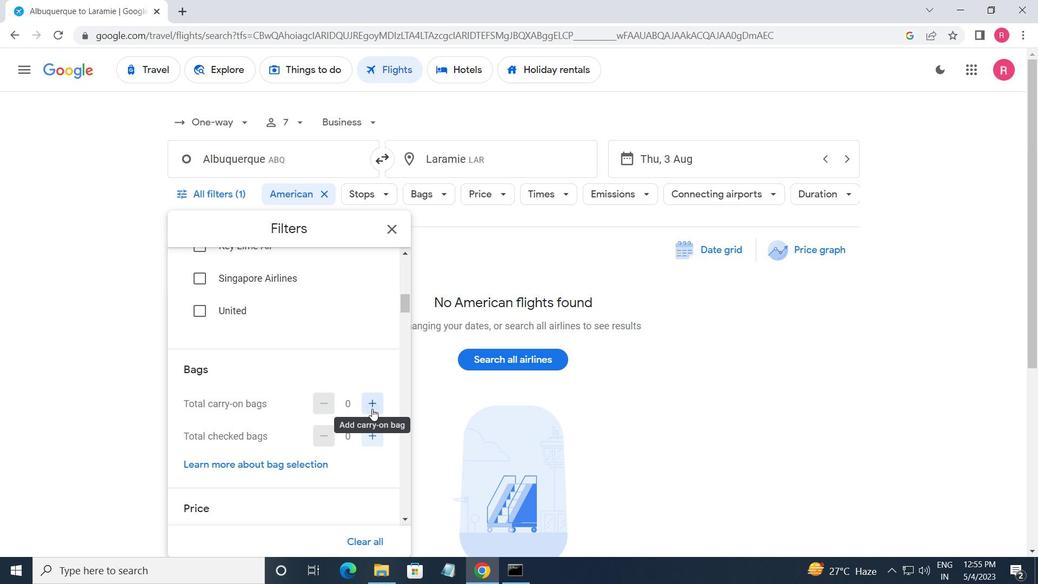 
Action: Mouse moved to (370, 433)
Screenshot: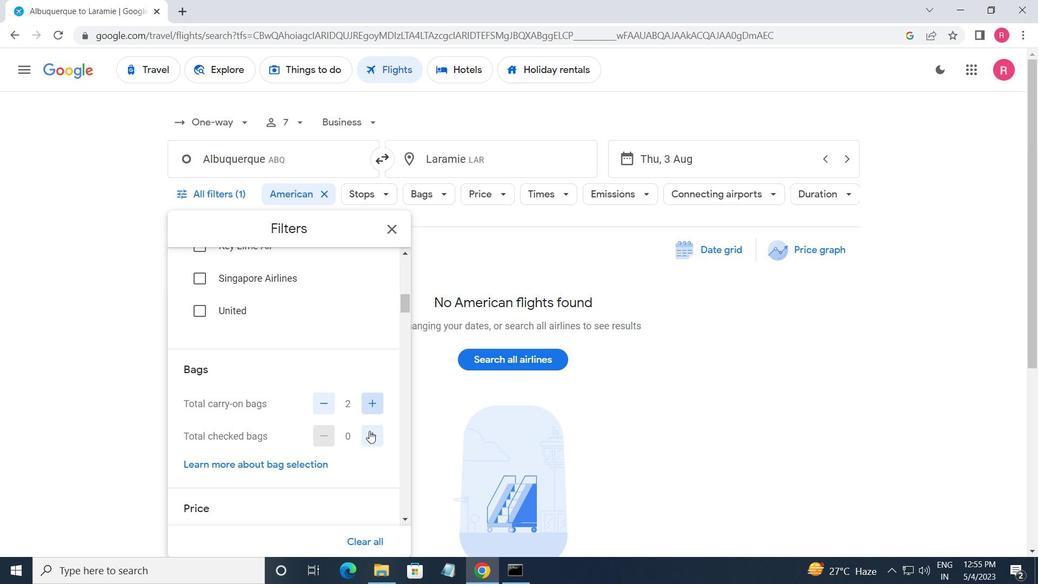 
Action: Mouse pressed left at (370, 433)
Screenshot: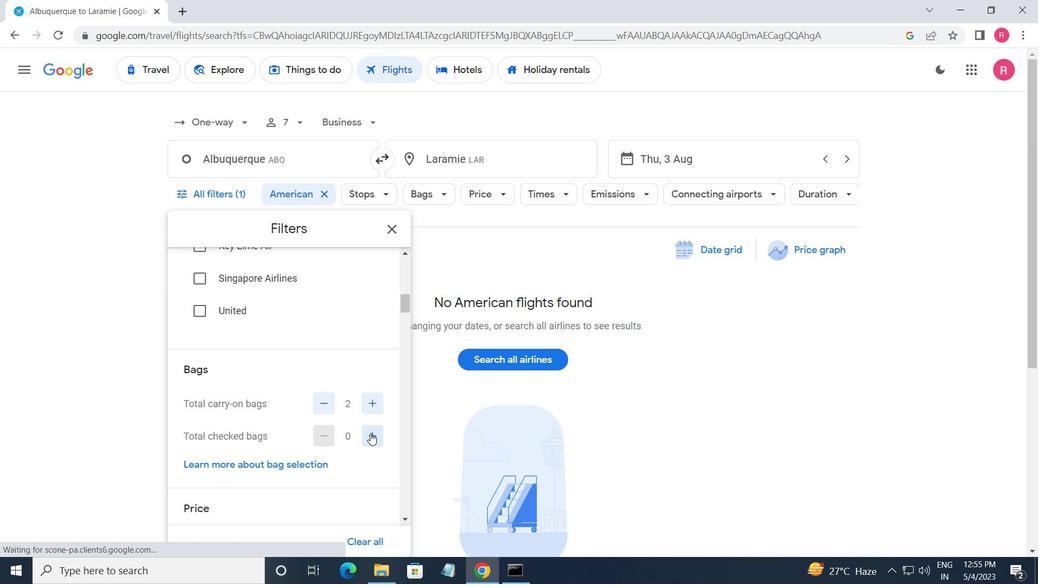 
Action: Mouse pressed left at (370, 433)
Screenshot: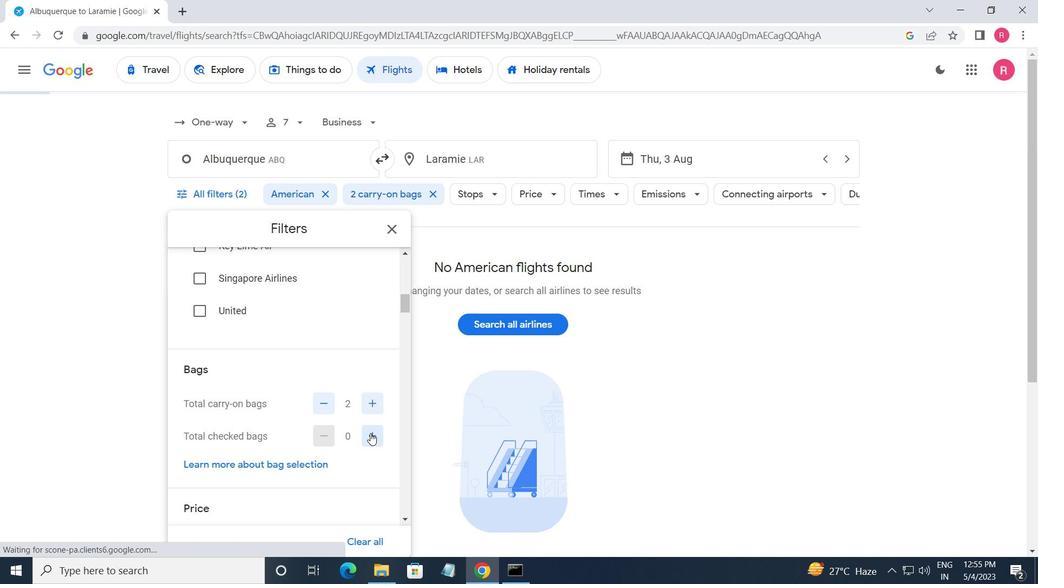 
Action: Mouse pressed left at (370, 433)
Screenshot: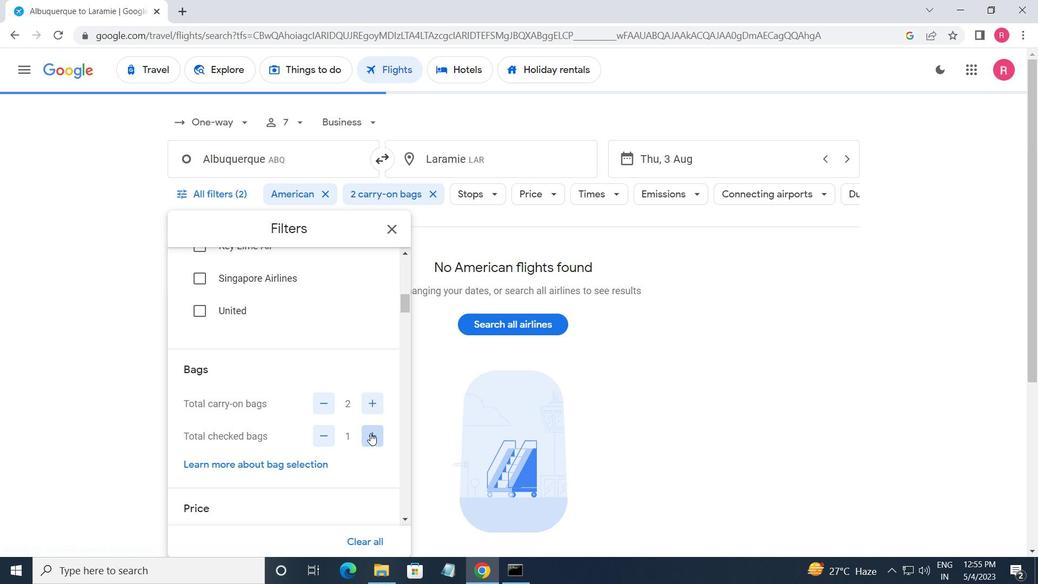 
Action: Mouse pressed left at (370, 433)
Screenshot: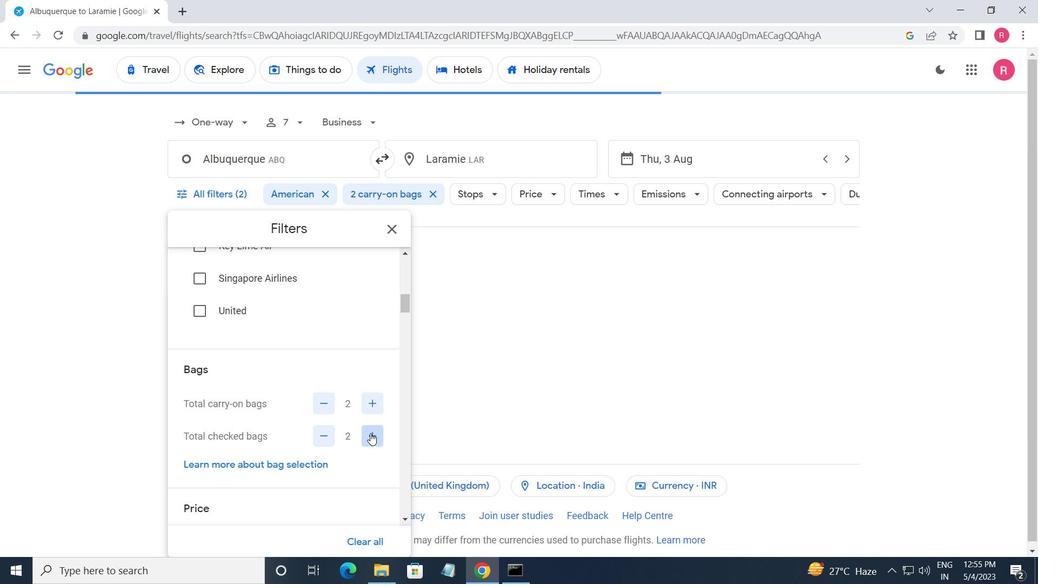 
Action: Mouse pressed left at (370, 433)
Screenshot: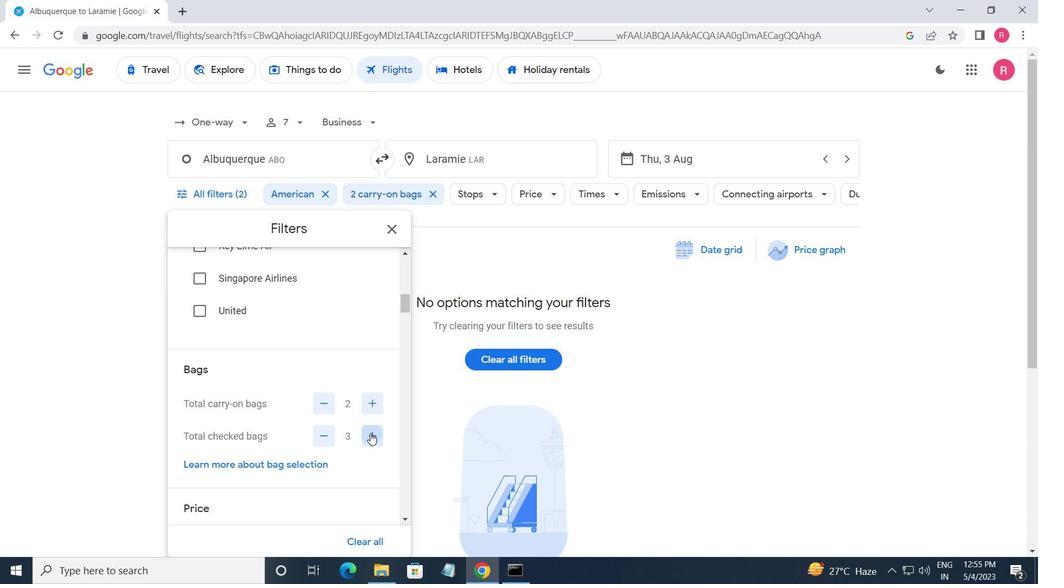 
Action: Mouse pressed left at (370, 433)
Screenshot: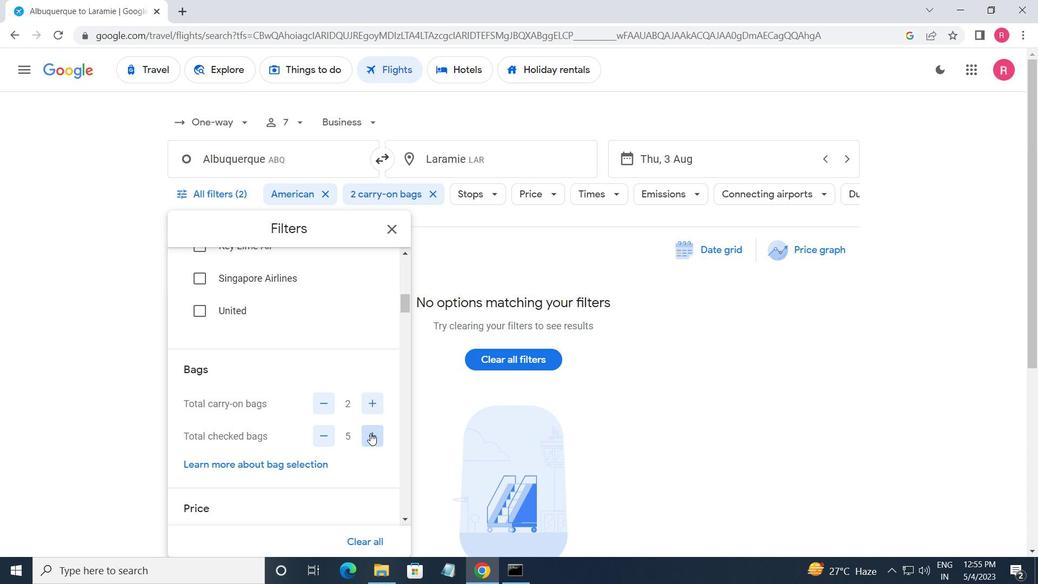 
Action: Mouse pressed left at (370, 433)
Screenshot: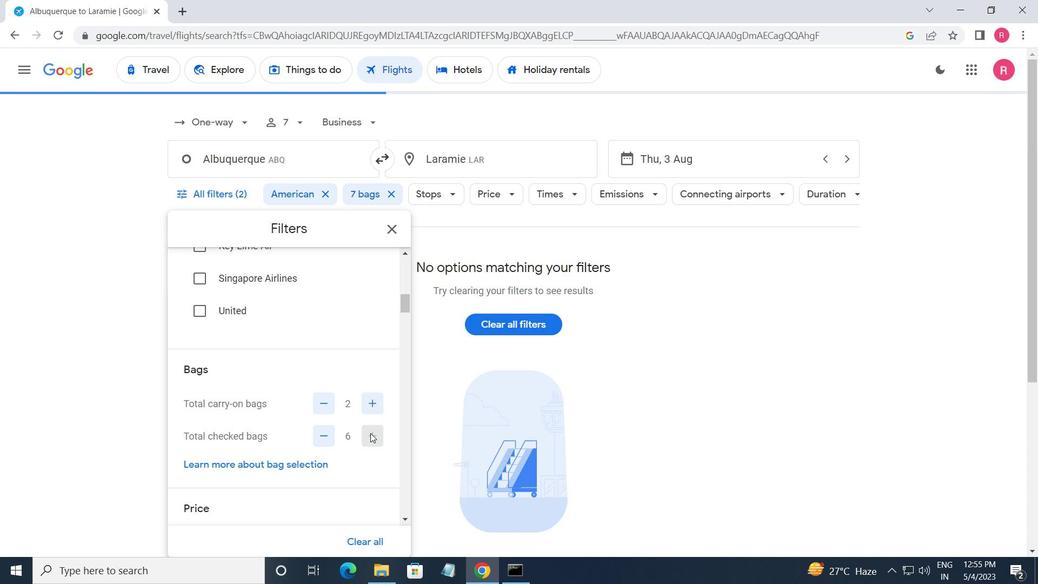 
Action: Mouse moved to (249, 367)
Screenshot: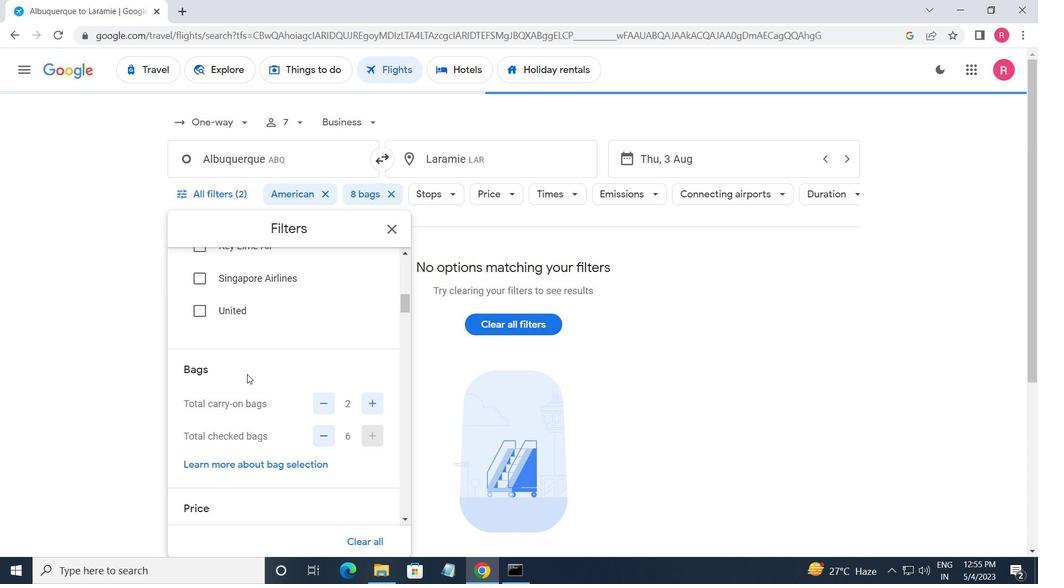 
Action: Mouse scrolled (249, 367) with delta (0, 0)
Screenshot: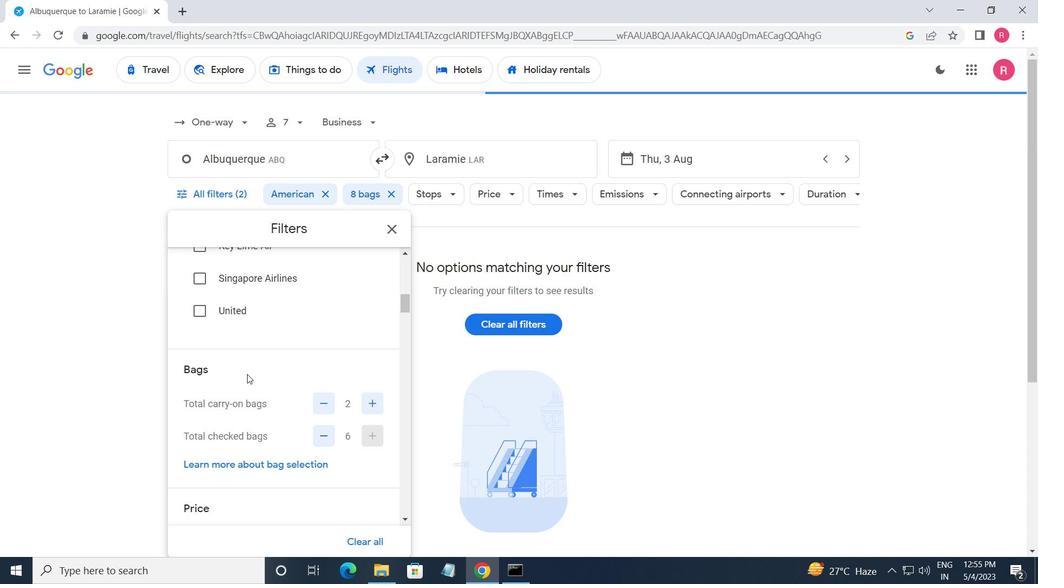 
Action: Mouse moved to (250, 367)
Screenshot: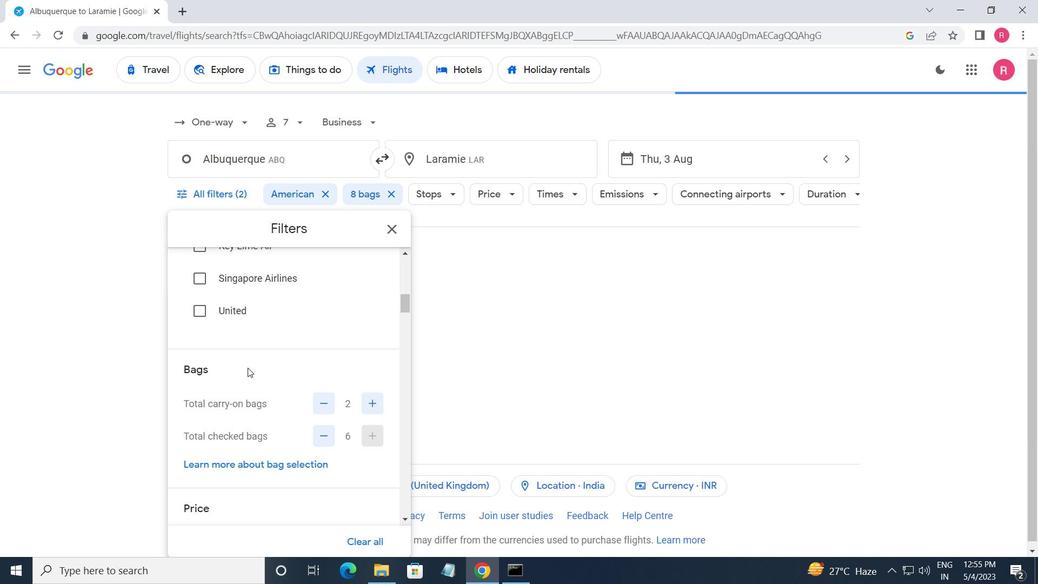 
Action: Mouse scrolled (250, 367) with delta (0, 0)
Screenshot: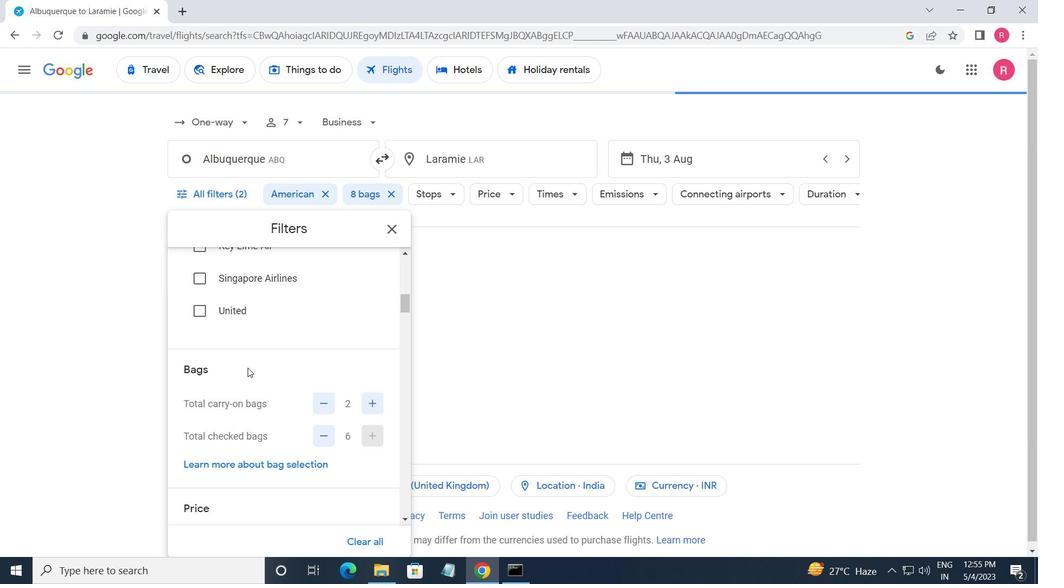 
Action: Mouse moved to (261, 369)
Screenshot: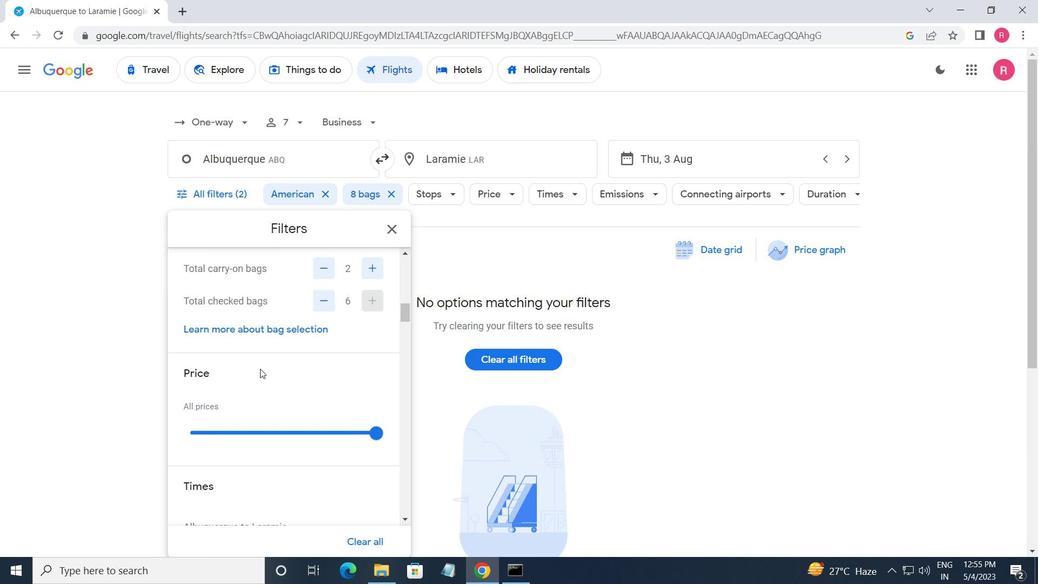 
Action: Mouse scrolled (261, 368) with delta (0, 0)
Screenshot: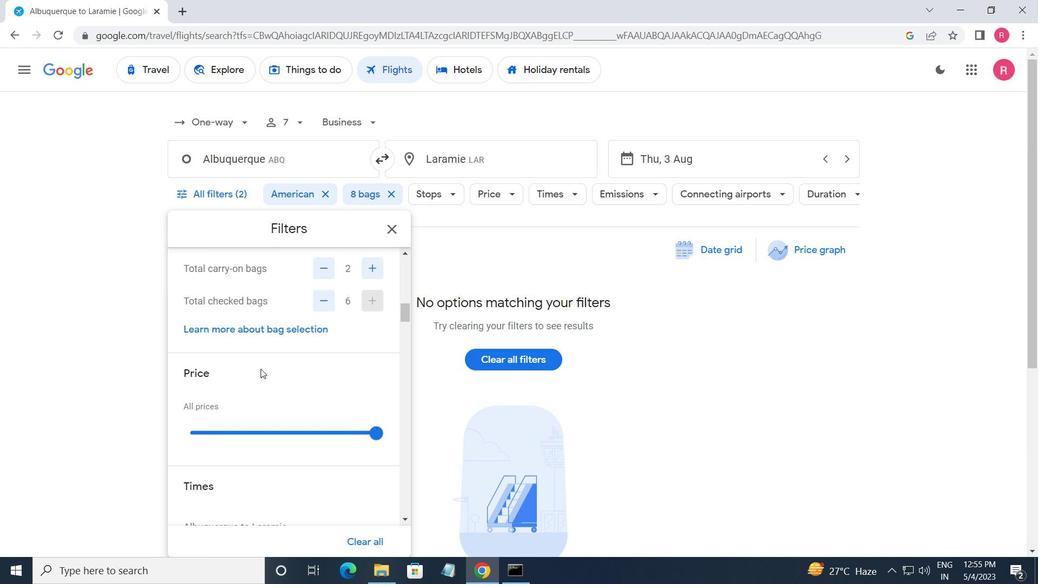 
Action: Mouse moved to (378, 368)
Screenshot: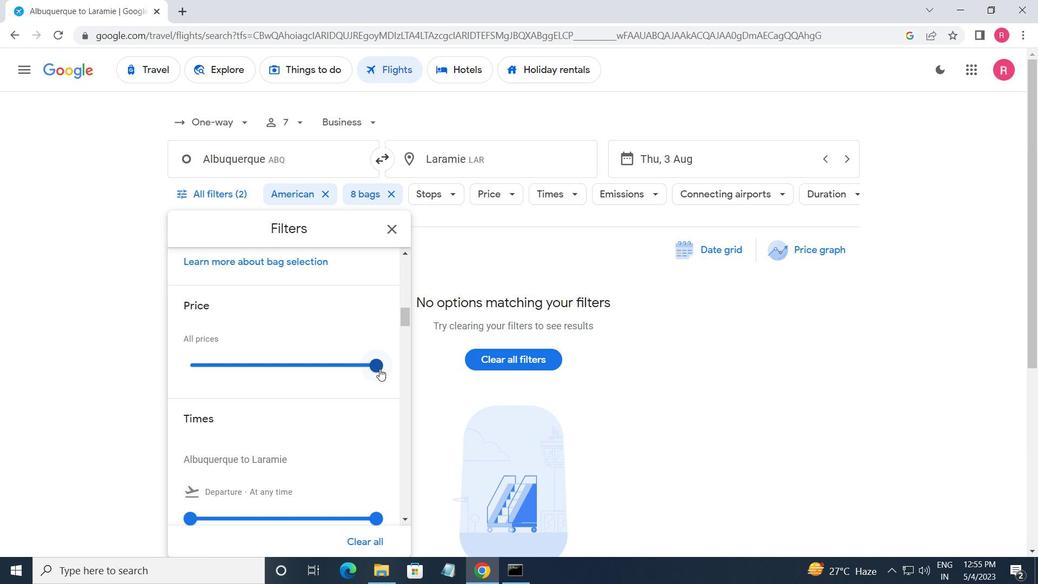
Action: Mouse pressed left at (378, 368)
Screenshot: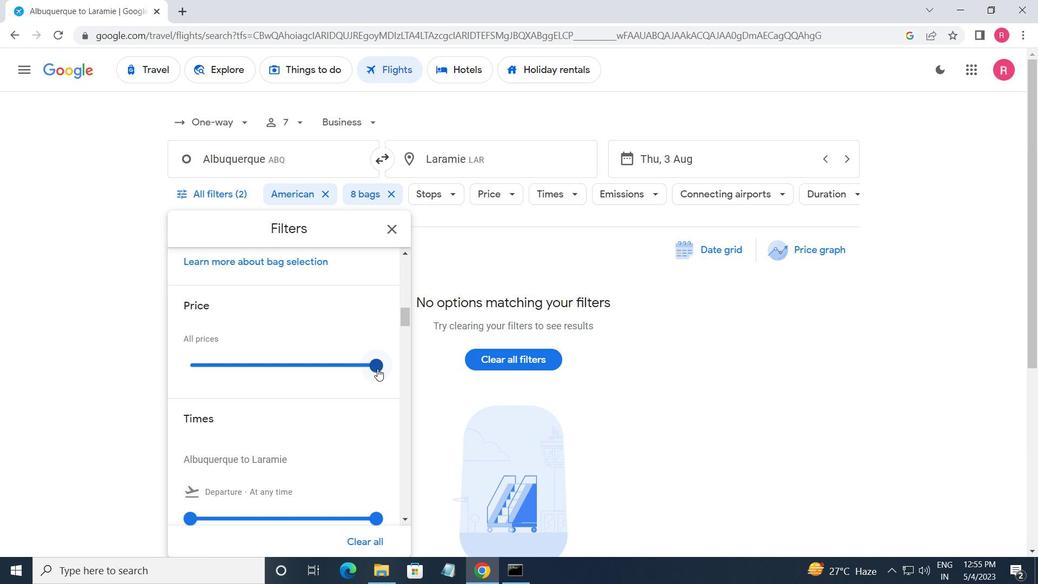 
Action: Mouse moved to (284, 364)
Screenshot: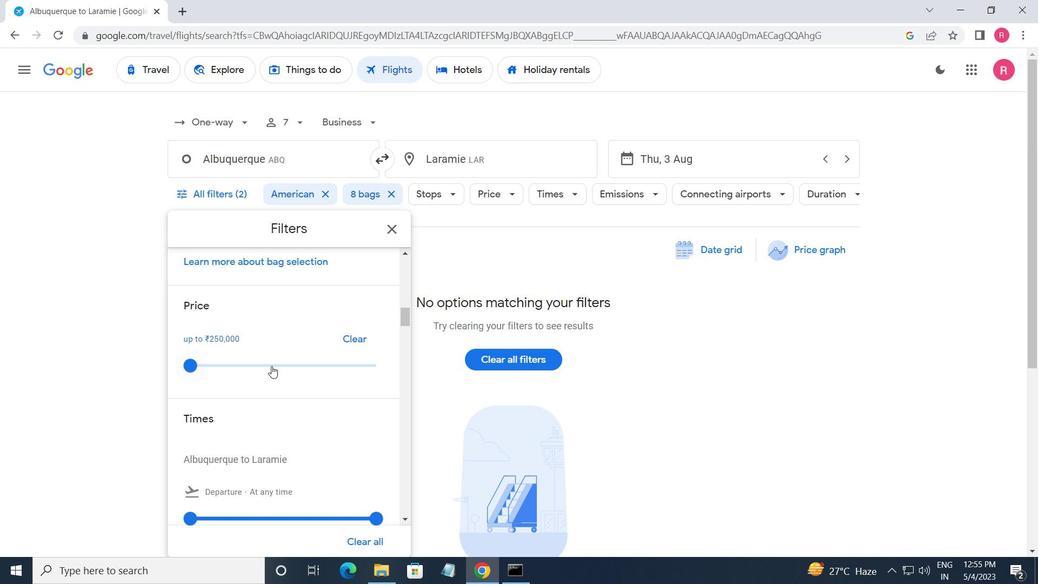 
Action: Mouse scrolled (284, 363) with delta (0, 0)
Screenshot: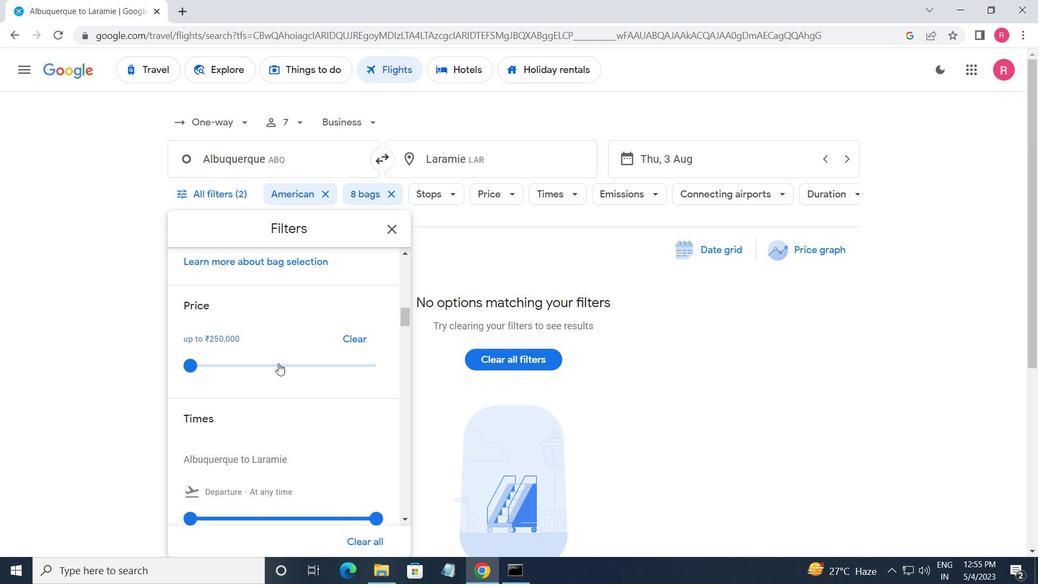 
Action: Mouse moved to (284, 365)
Screenshot: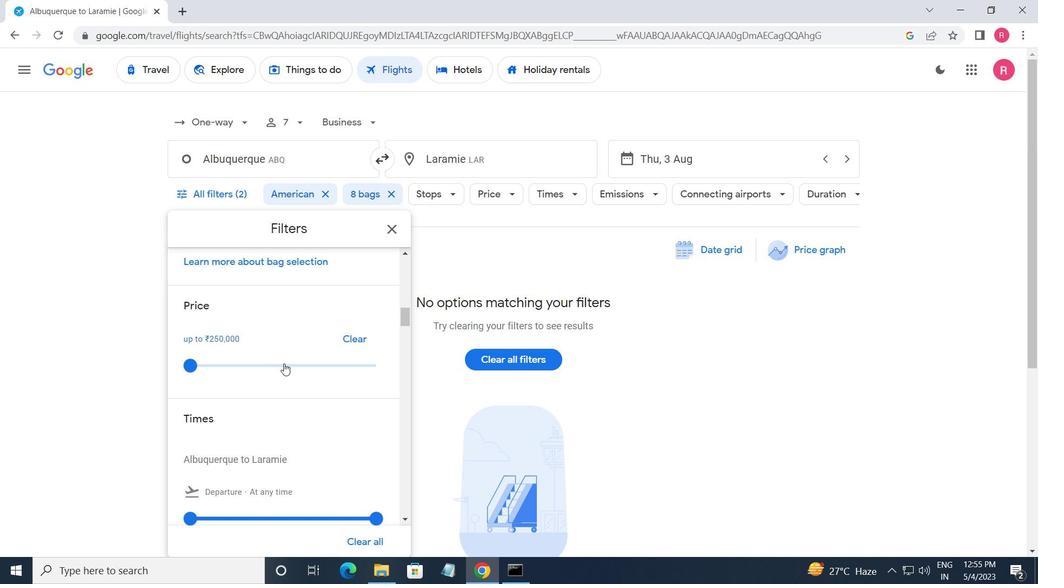 
Action: Mouse scrolled (284, 365) with delta (0, 0)
Screenshot: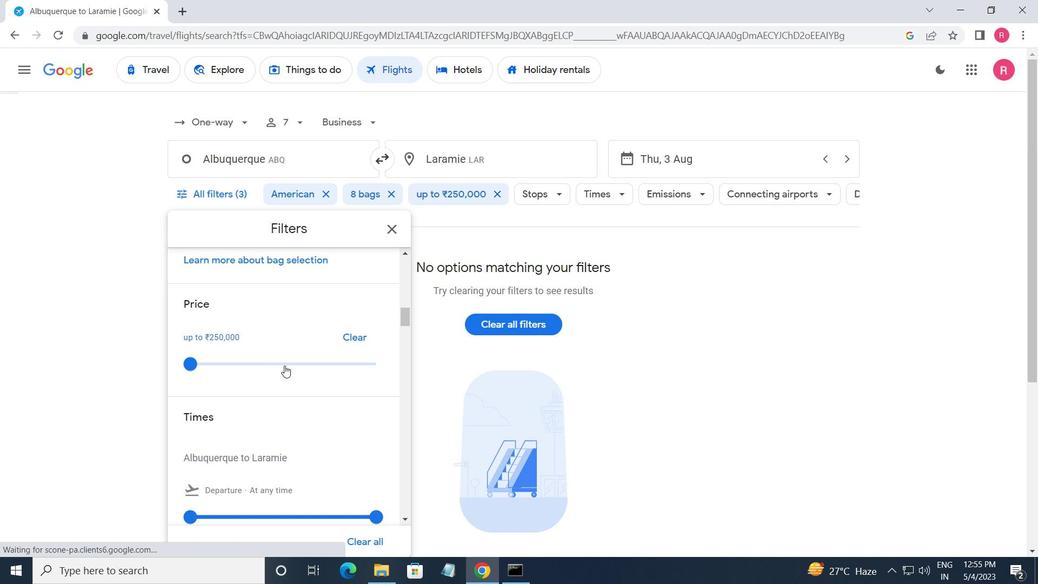 
Action: Mouse moved to (188, 381)
Screenshot: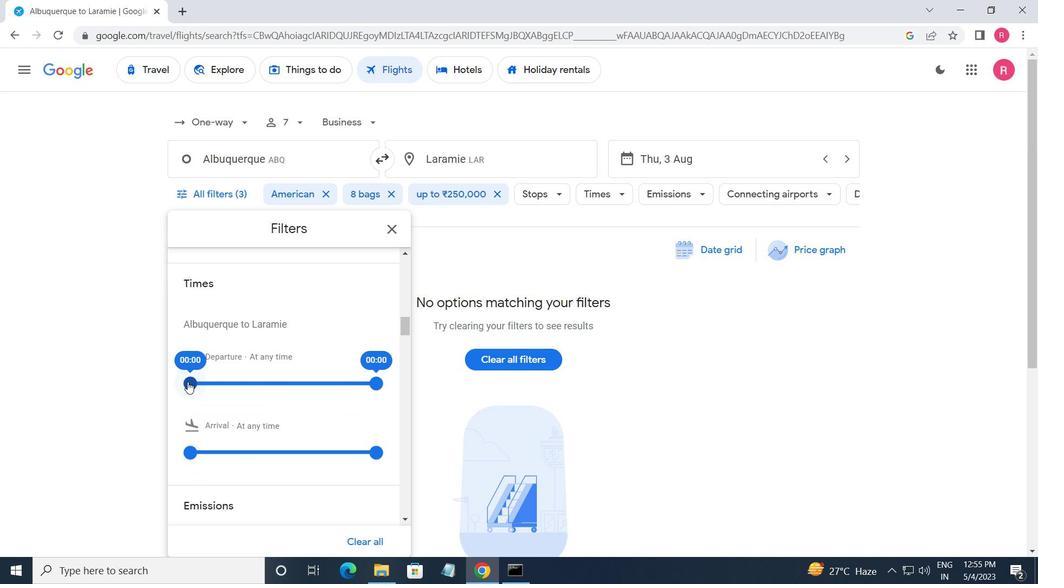 
Action: Mouse pressed left at (188, 381)
Screenshot: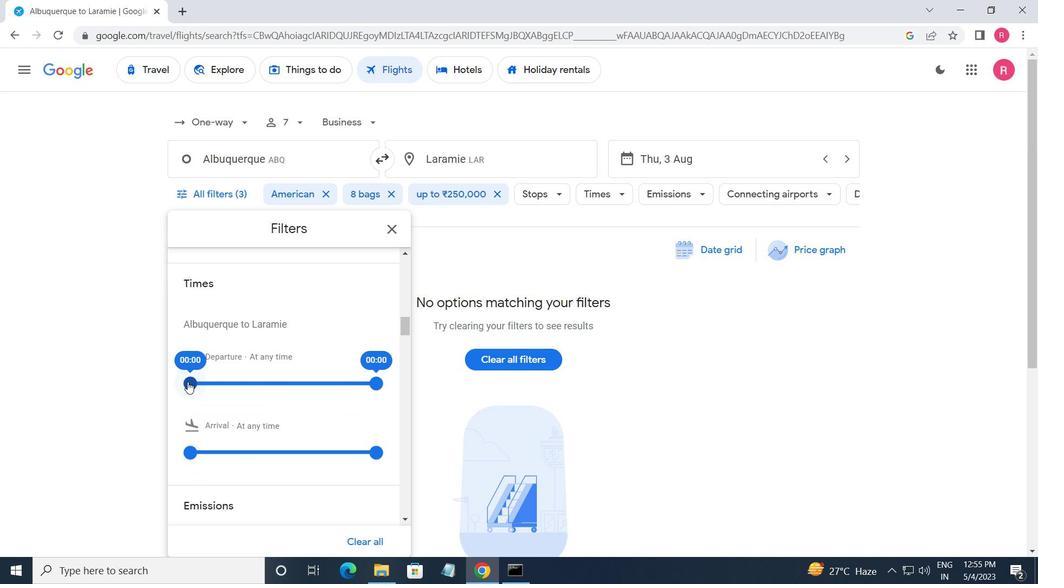 
Action: Mouse moved to (374, 385)
Screenshot: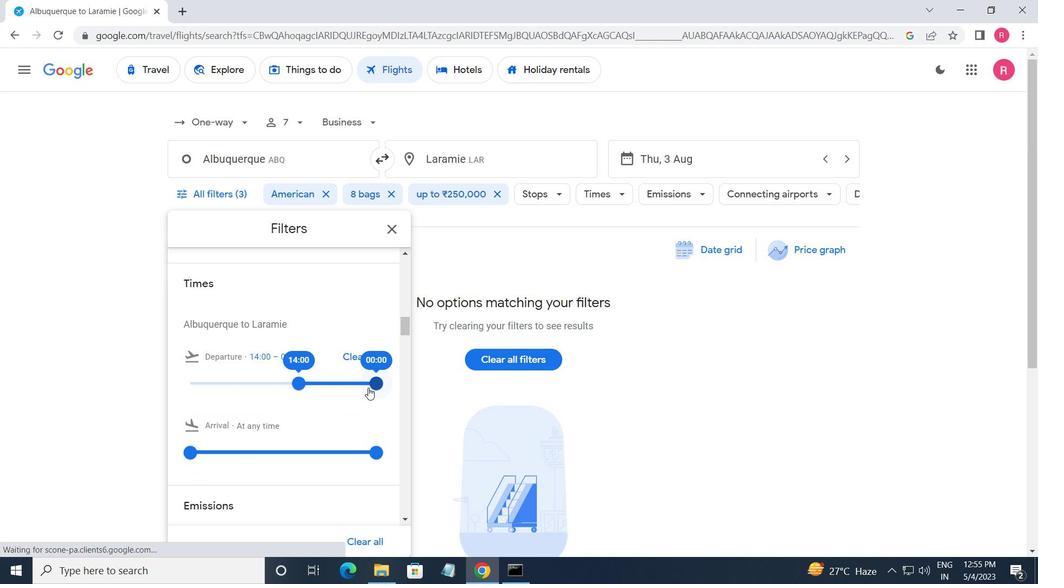 
Action: Mouse pressed left at (374, 385)
Screenshot: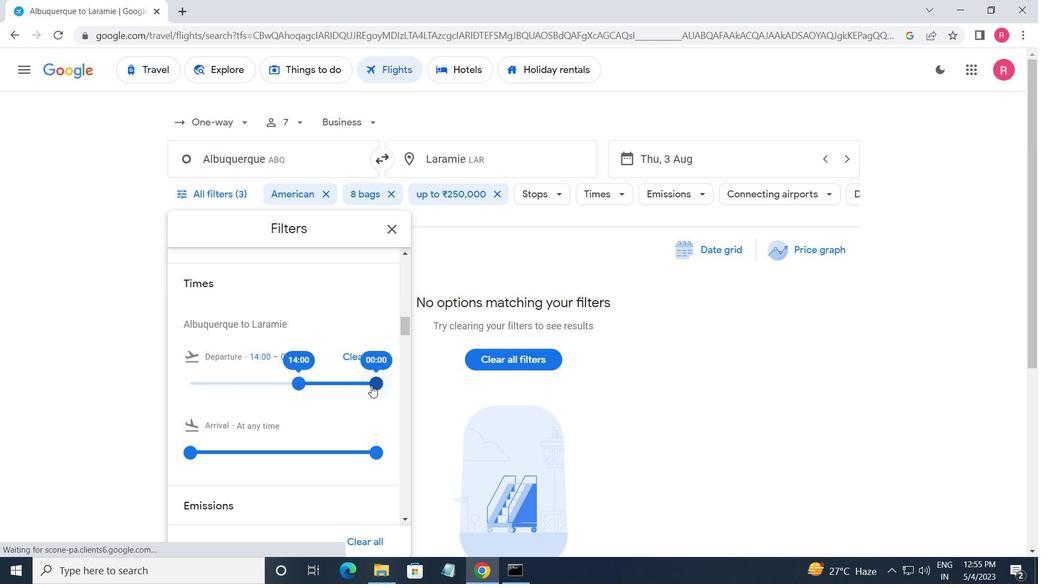 
Action: Mouse moved to (392, 228)
Screenshot: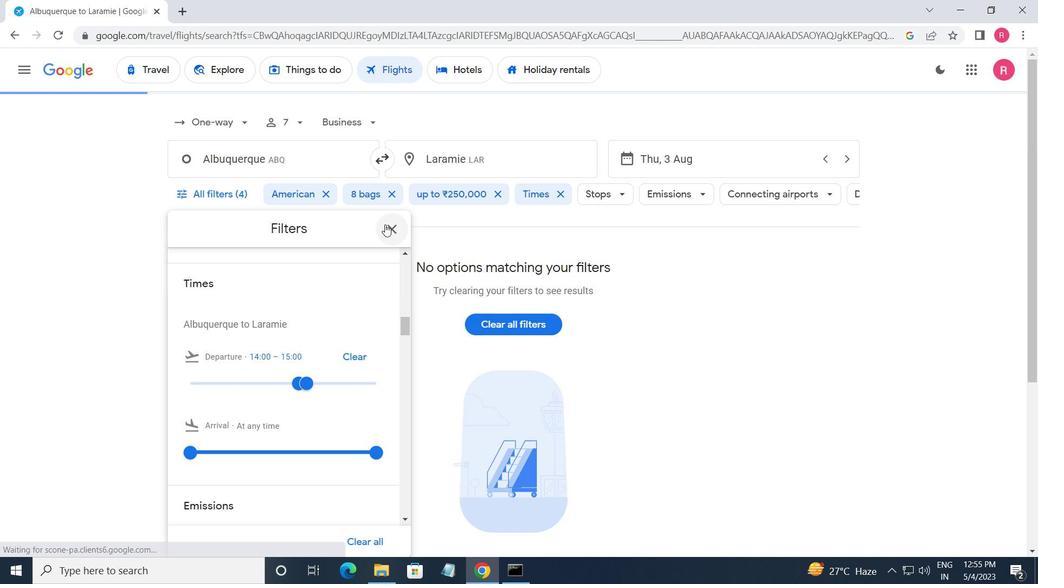 
Action: Mouse pressed left at (392, 228)
Screenshot: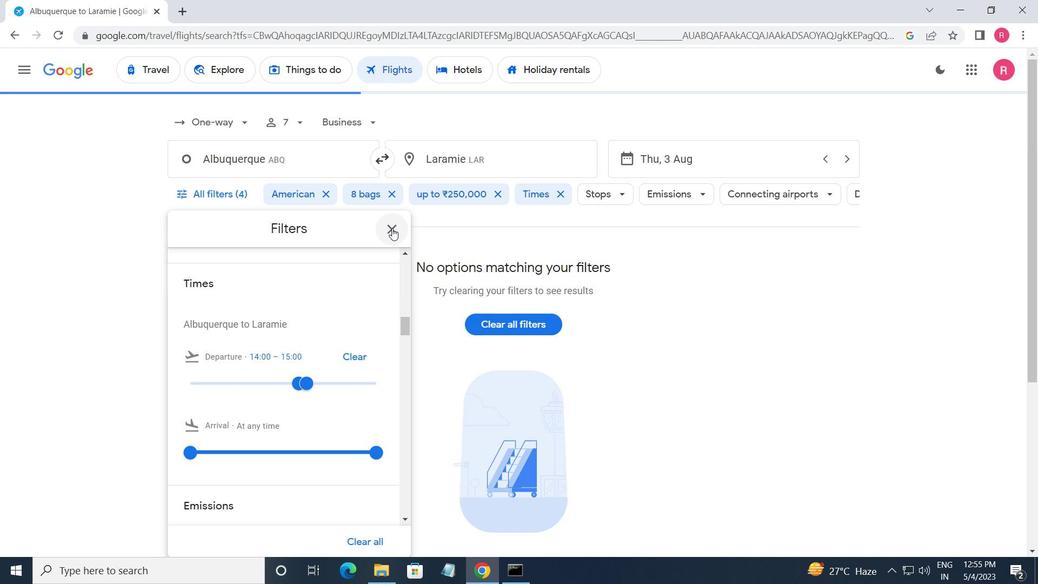 
Action: Mouse moved to (392, 228)
Screenshot: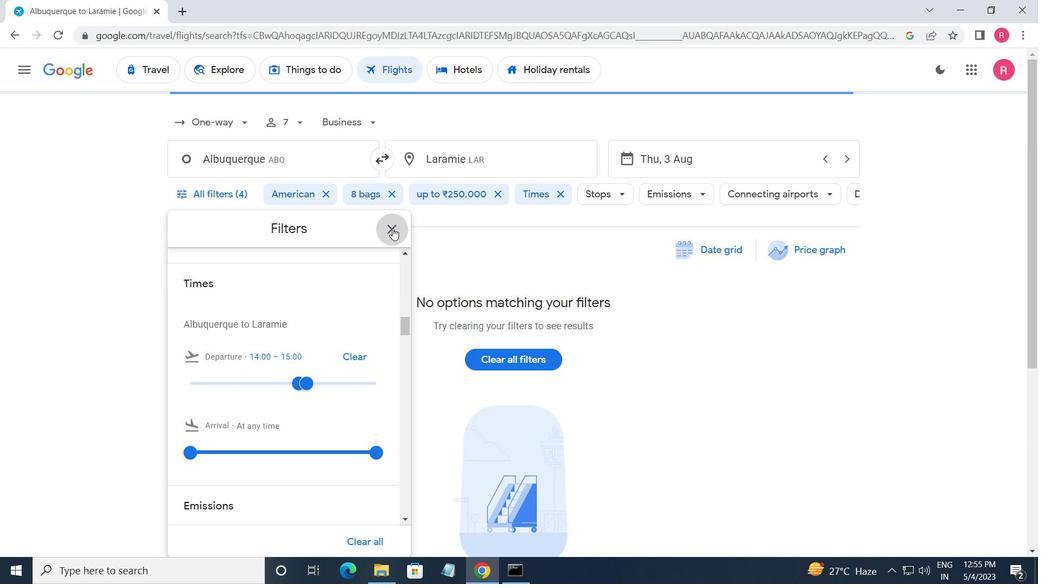
